 Task: Look for space in Venëv, Russia from 26th August, 2023 to 10th September, 2023 for 6 adults, 2 children in price range Rs.10000 to Rs.15000. Place can be entire place or shared room with 6 bedrooms having 6 beds and 6 bathrooms. Property type can be house, flat, guest house. Amenities needed are: wifi, TV, free parkinig on premises, gym, breakfast. Booking option can be shelf check-in. Required host language is English.
Action: Mouse moved to (402, 91)
Screenshot: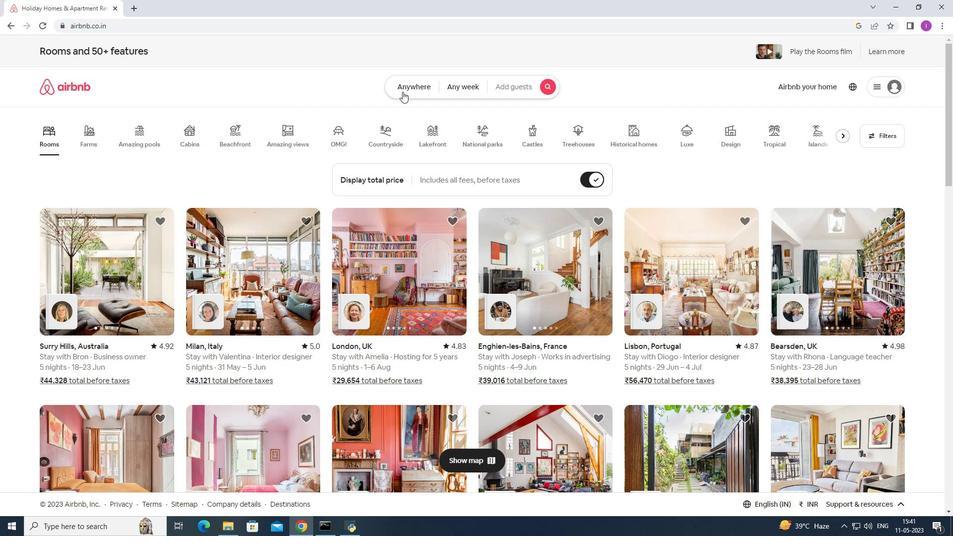 
Action: Mouse pressed left at (402, 91)
Screenshot: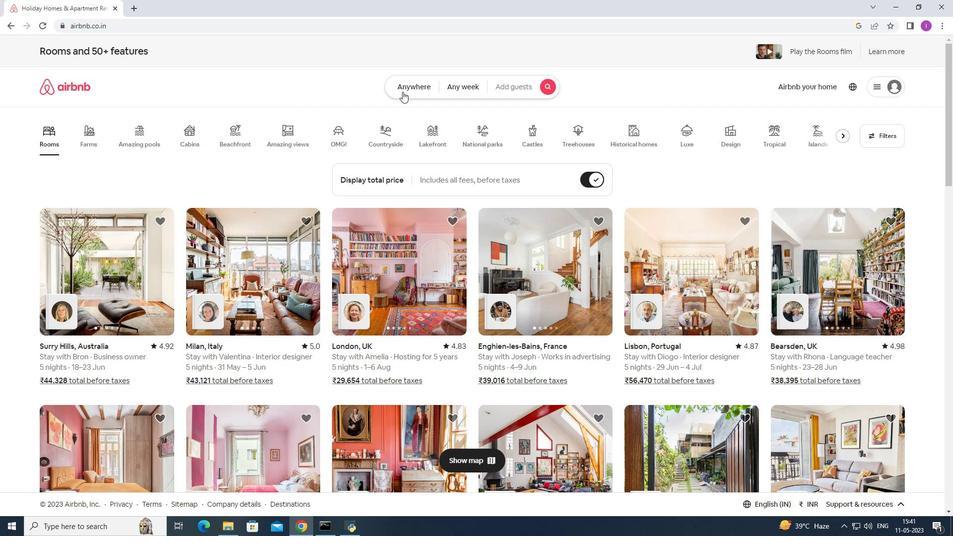 
Action: Mouse moved to (333, 130)
Screenshot: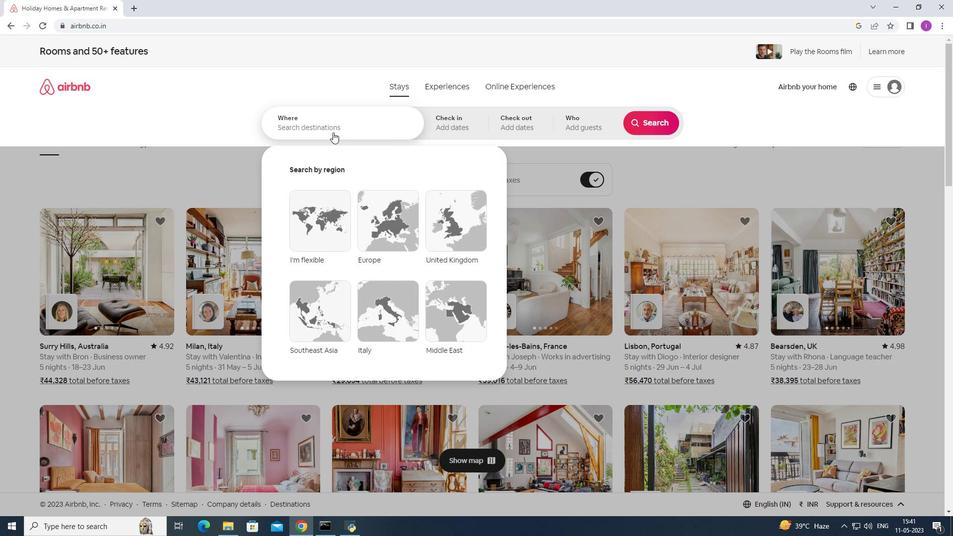 
Action: Mouse pressed left at (333, 130)
Screenshot: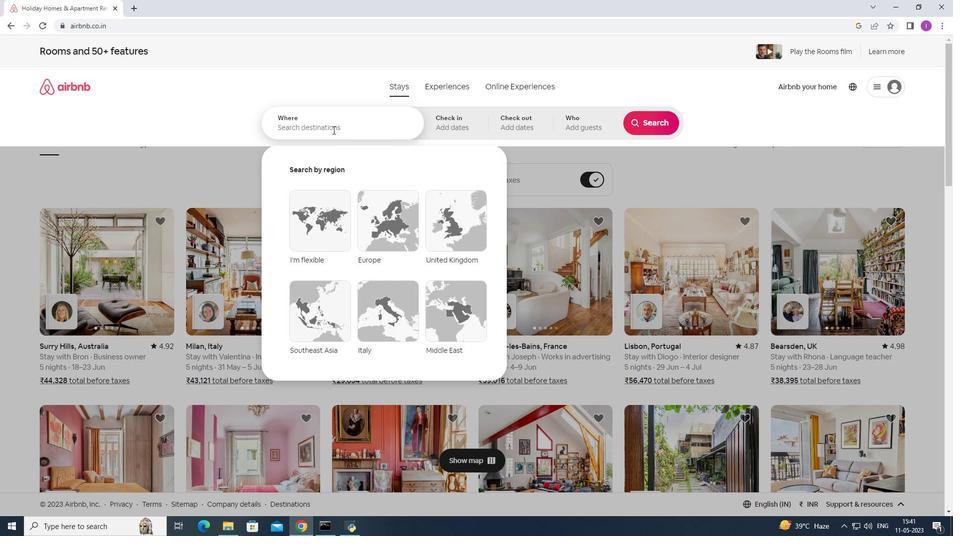 
Action: Mouse moved to (338, 126)
Screenshot: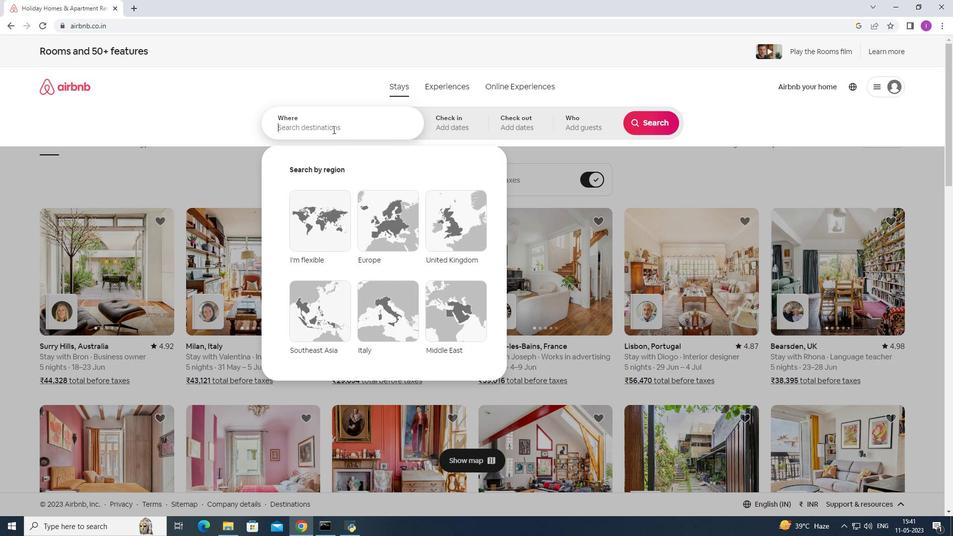 
Action: Key pressed <Key.shift><Key.shift><Key.shift>Venr<Key.backspace>ev,<Key.shift><Key.shift><Key.shift><Key.shift><Key.shift><Key.shift><Key.shift><Key.shift><Key.shift><Key.shift>Russia
Screenshot: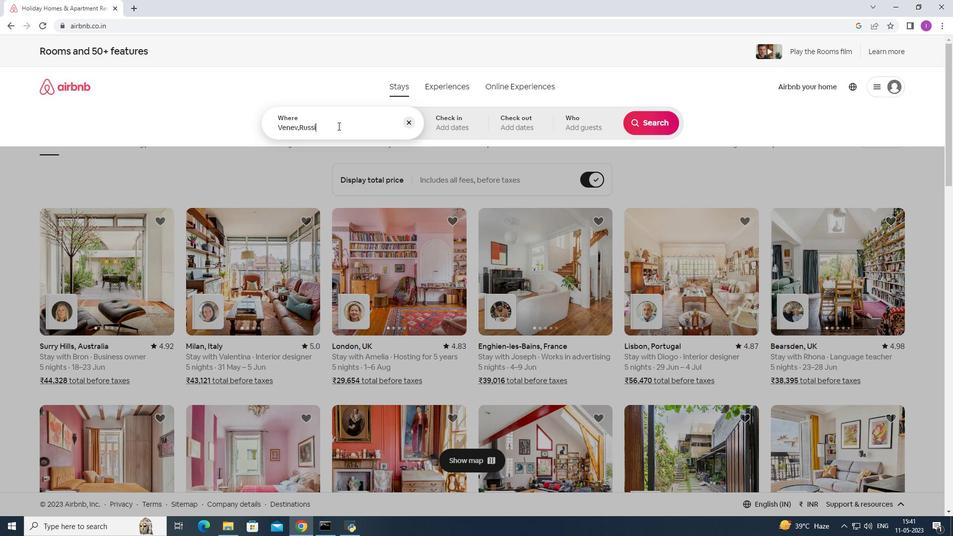 
Action: Mouse moved to (445, 119)
Screenshot: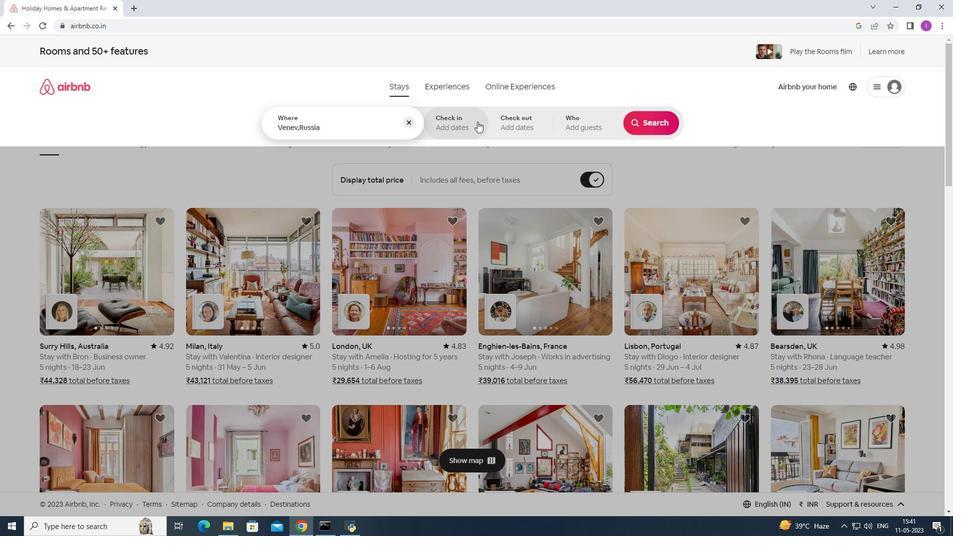 
Action: Mouse pressed left at (445, 119)
Screenshot: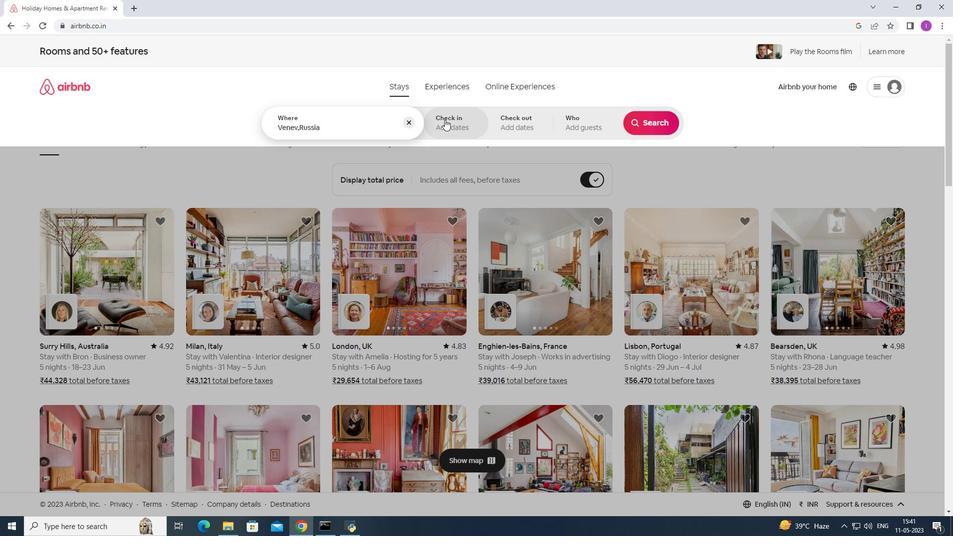 
Action: Mouse moved to (653, 208)
Screenshot: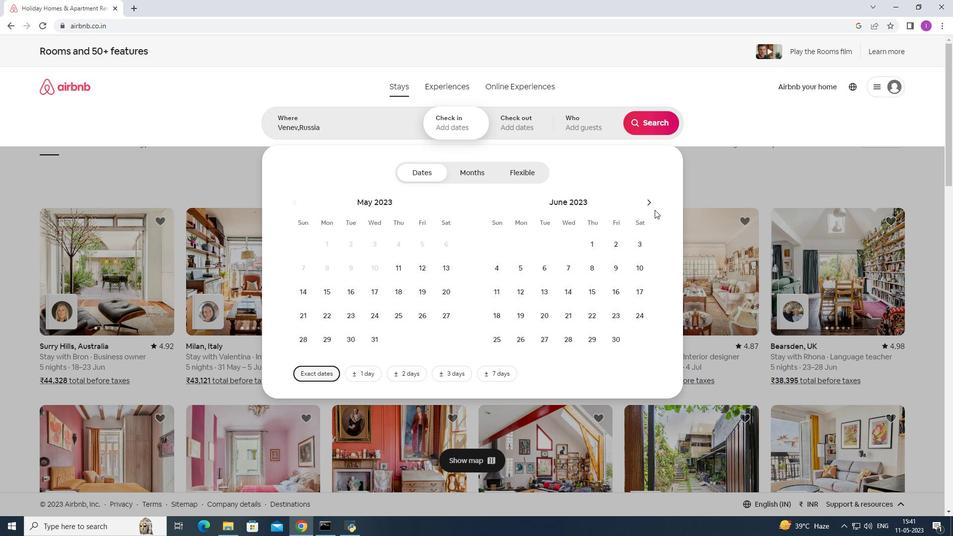 
Action: Mouse pressed left at (653, 208)
Screenshot: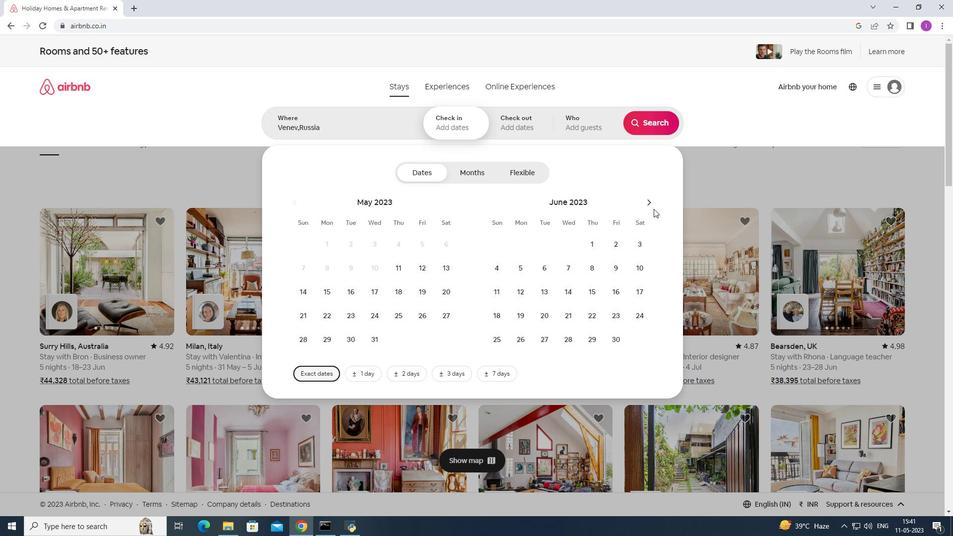 
Action: Mouse pressed left at (653, 208)
Screenshot: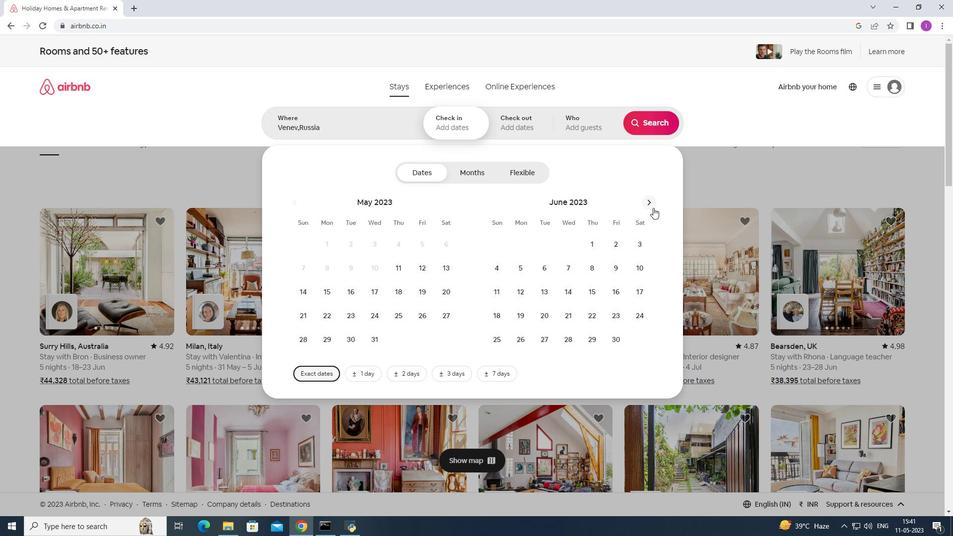 
Action: Mouse moved to (653, 207)
Screenshot: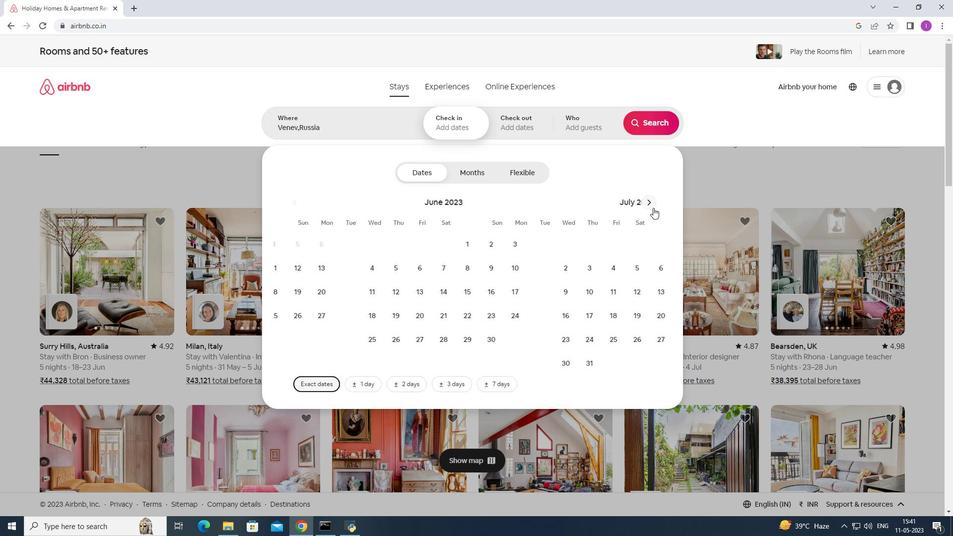 
Action: Mouse pressed left at (653, 207)
Screenshot: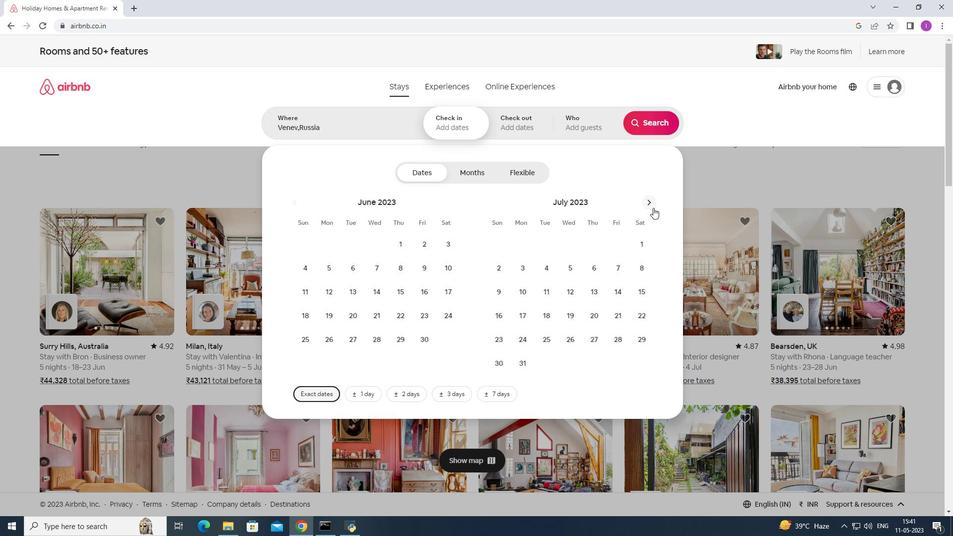 
Action: Mouse moved to (451, 317)
Screenshot: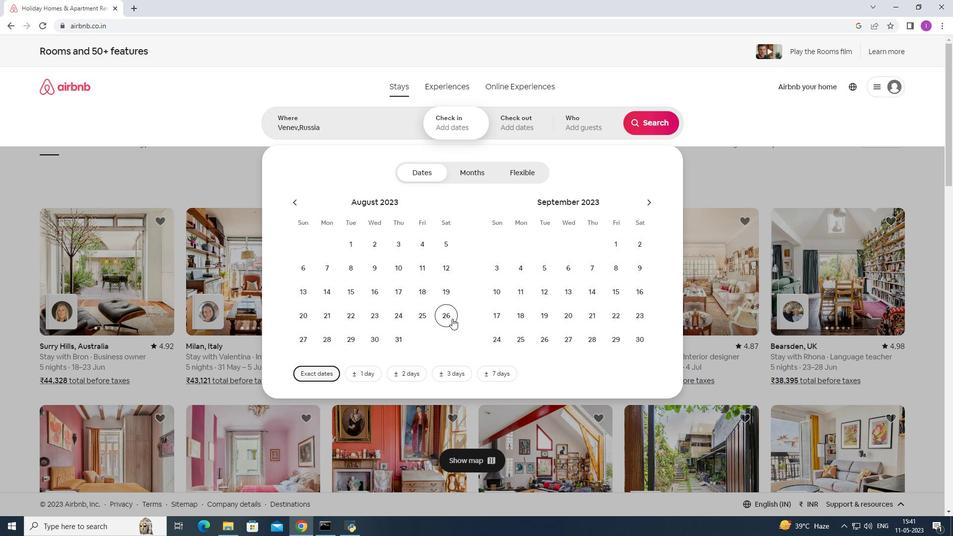 
Action: Mouse pressed left at (451, 317)
Screenshot: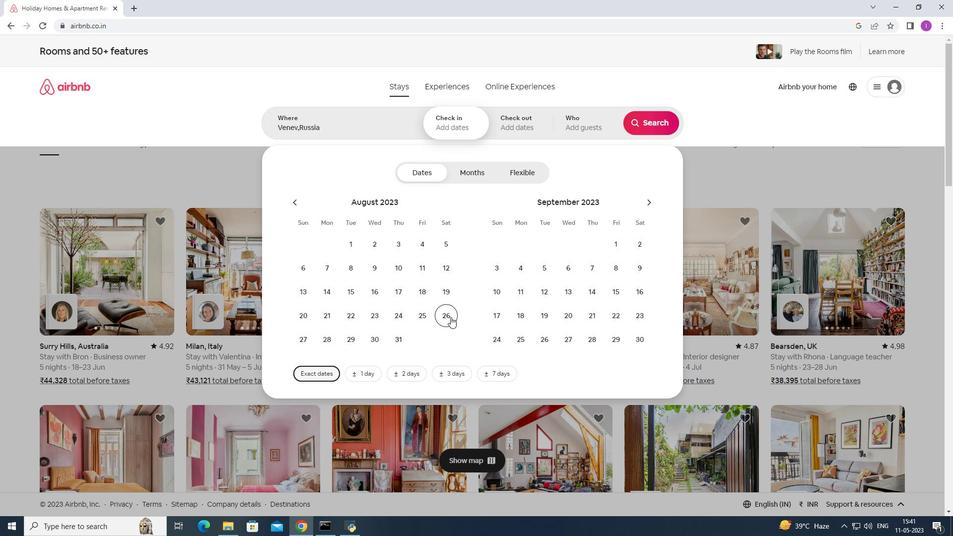 
Action: Mouse moved to (491, 292)
Screenshot: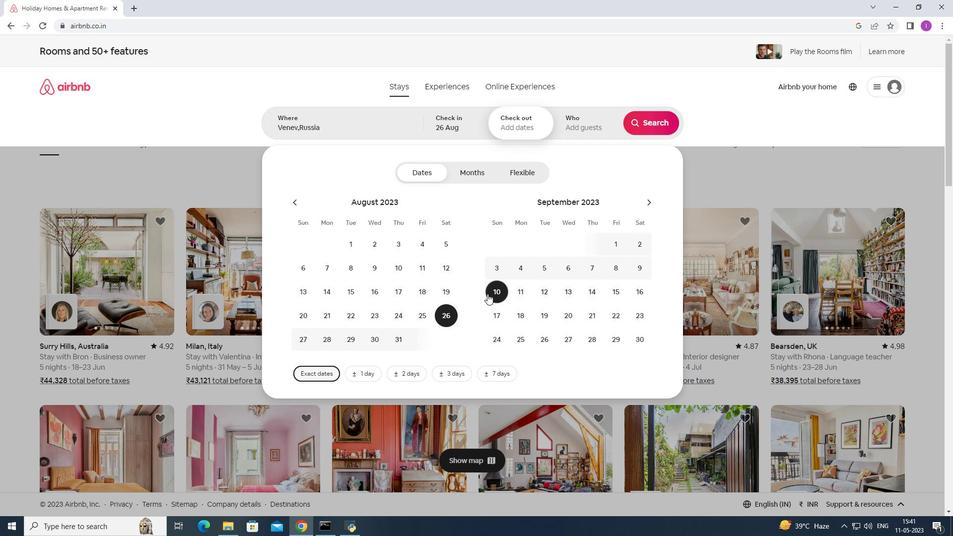 
Action: Mouse pressed left at (491, 292)
Screenshot: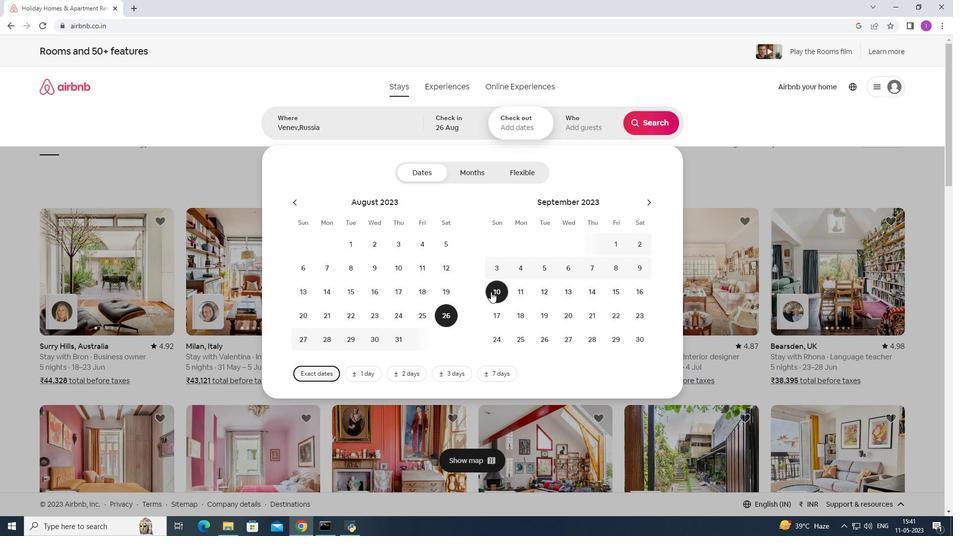 
Action: Mouse moved to (583, 126)
Screenshot: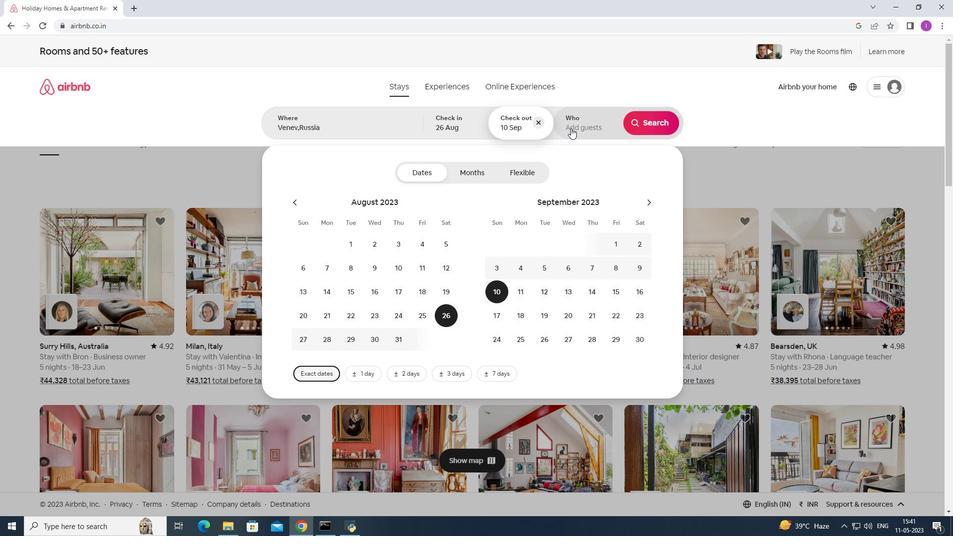 
Action: Mouse pressed left at (583, 126)
Screenshot: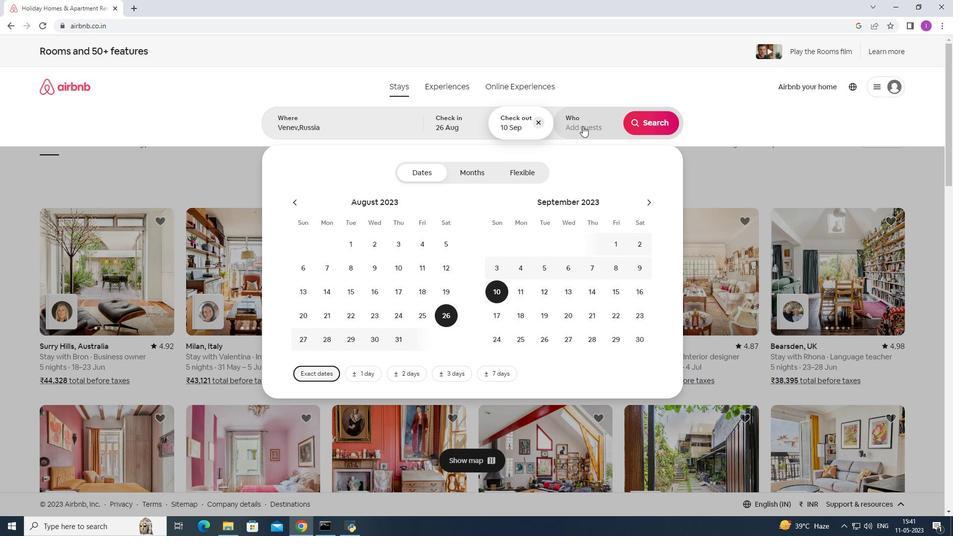 
Action: Mouse moved to (653, 176)
Screenshot: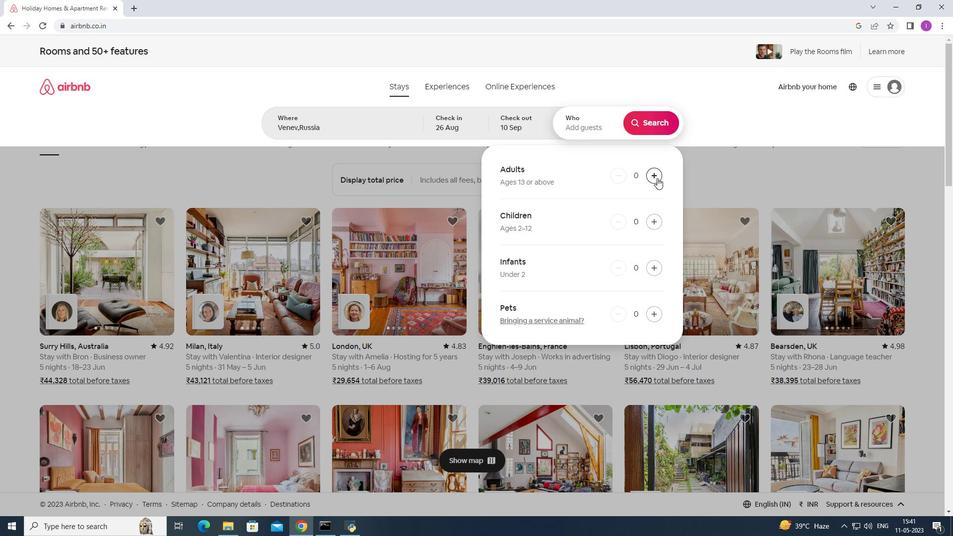 
Action: Mouse pressed left at (653, 176)
Screenshot: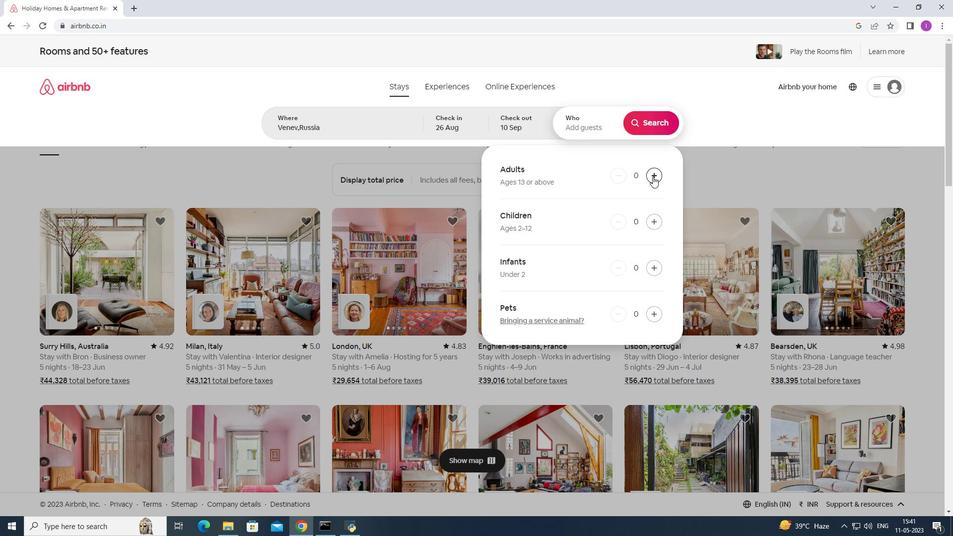 
Action: Mouse pressed left at (653, 176)
Screenshot: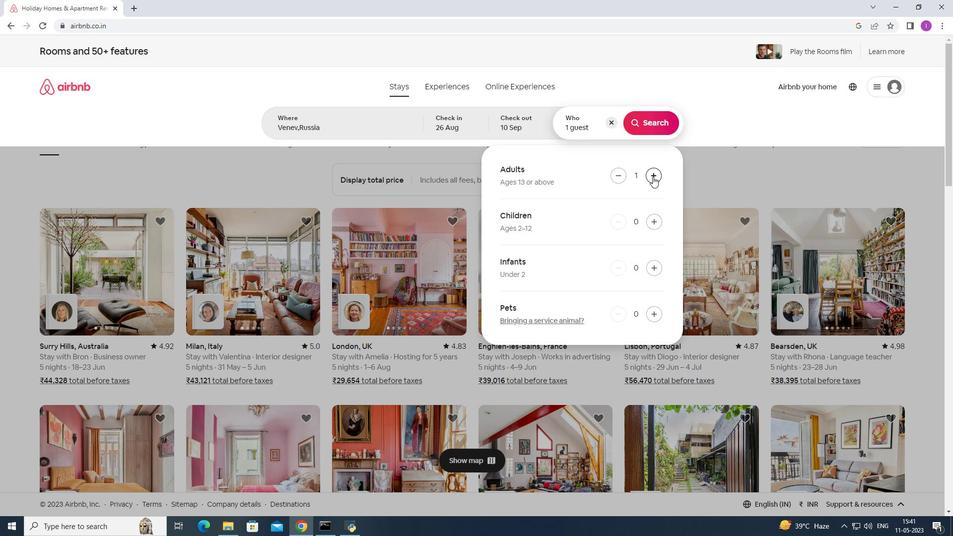 
Action: Mouse pressed left at (653, 176)
Screenshot: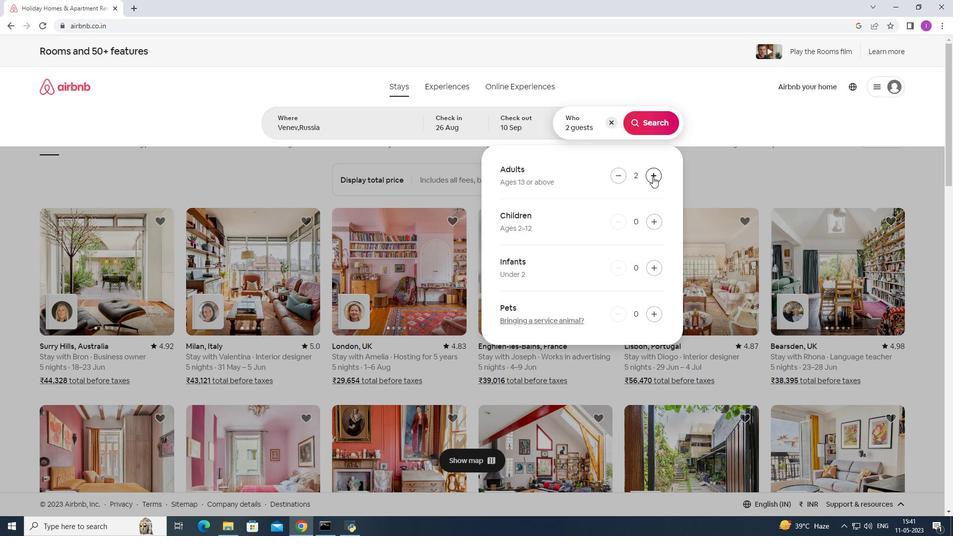 
Action: Mouse pressed left at (653, 176)
Screenshot: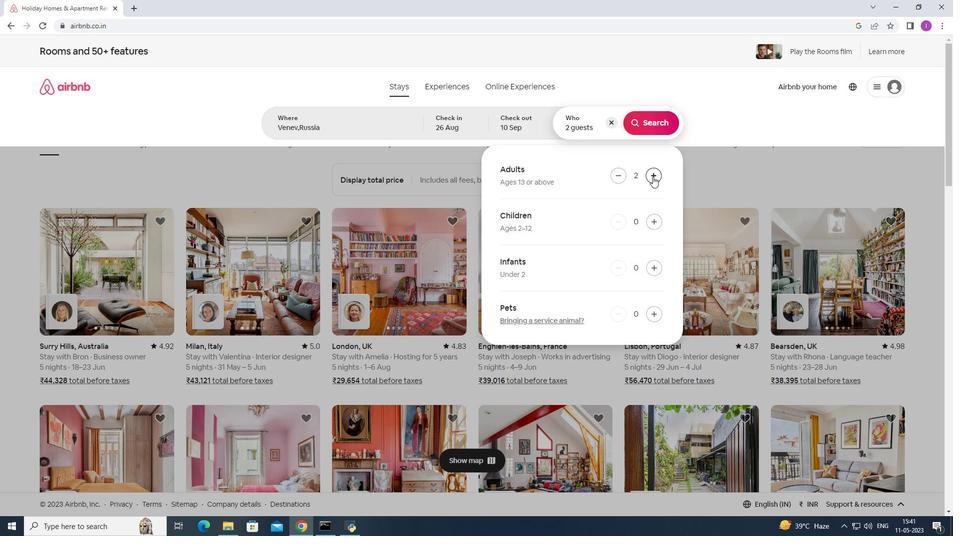 
Action: Mouse pressed left at (653, 176)
Screenshot: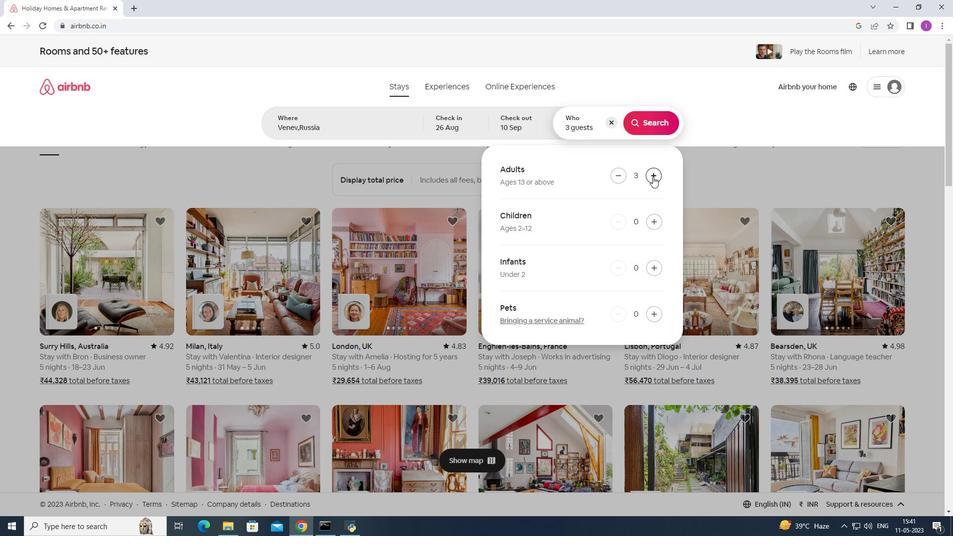
Action: Mouse pressed left at (653, 176)
Screenshot: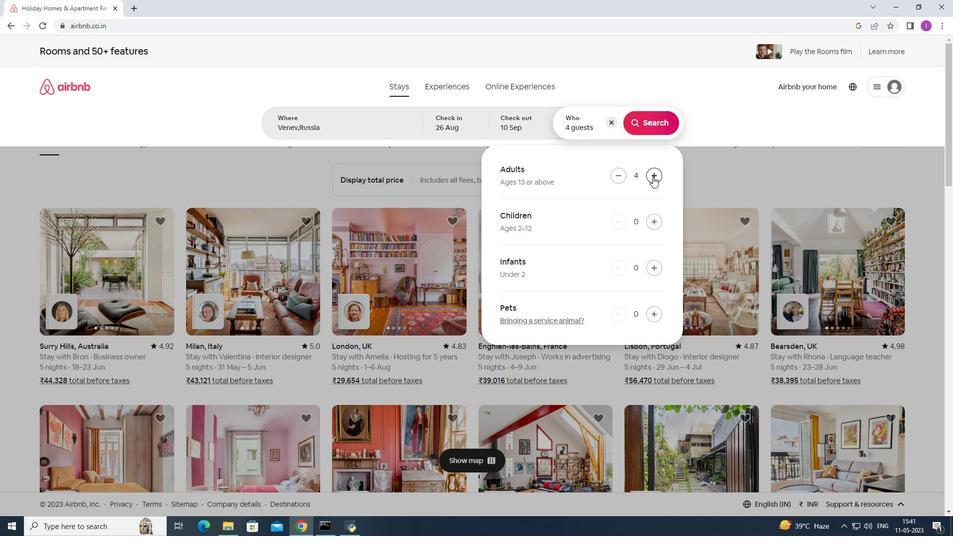 
Action: Mouse moved to (655, 224)
Screenshot: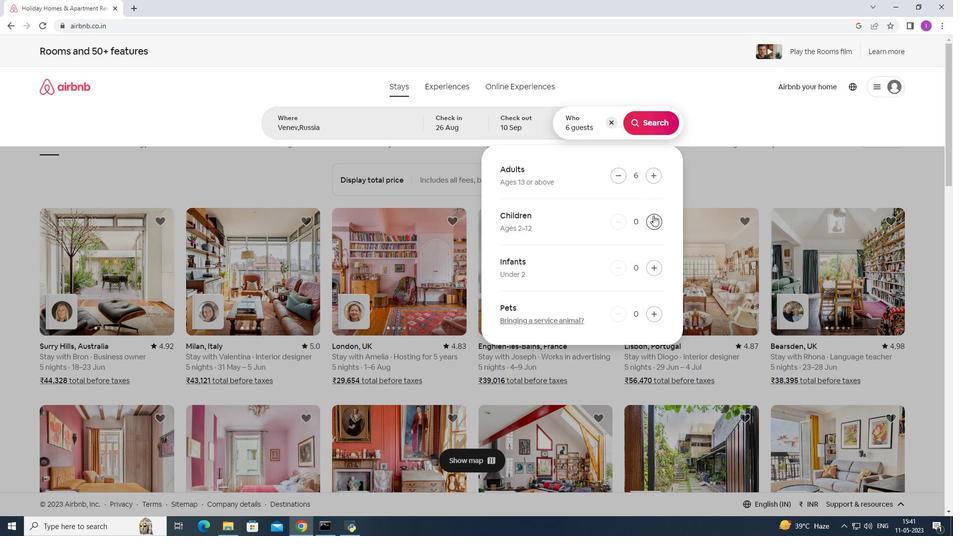 
Action: Mouse pressed left at (655, 224)
Screenshot: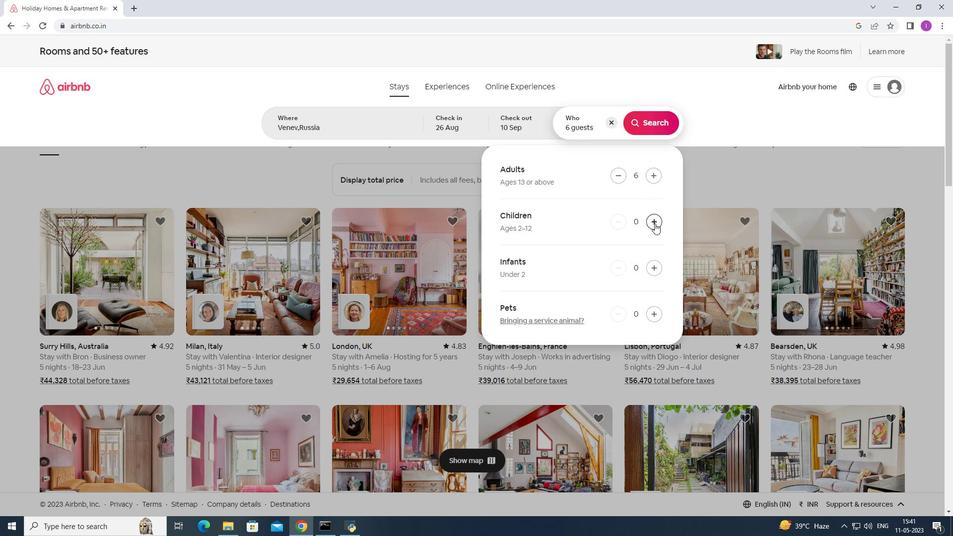 
Action: Mouse pressed left at (655, 224)
Screenshot: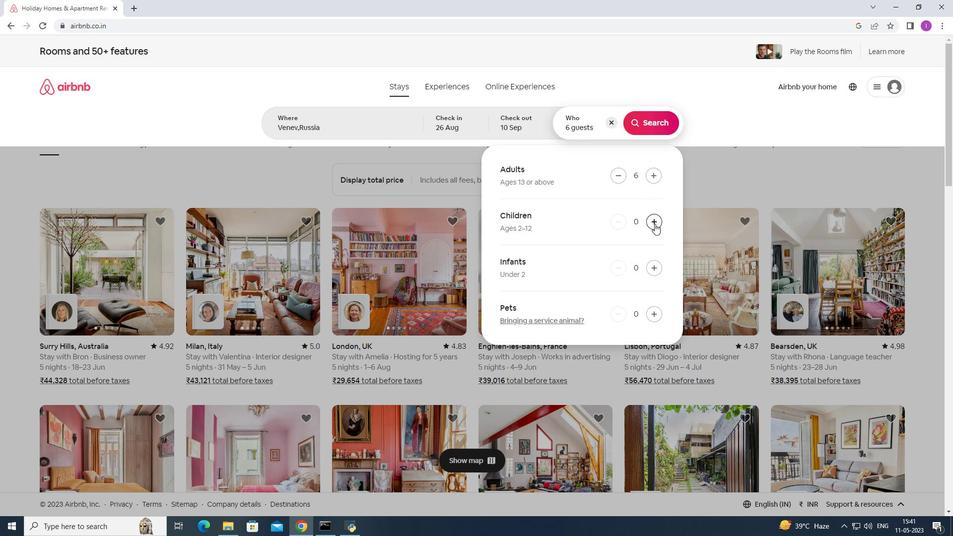 
Action: Mouse moved to (657, 120)
Screenshot: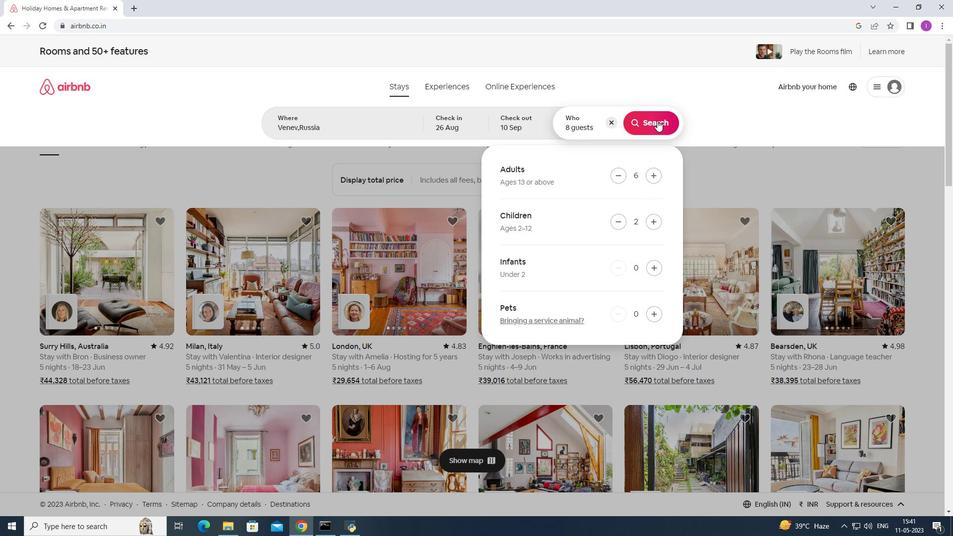 
Action: Mouse pressed left at (657, 120)
Screenshot: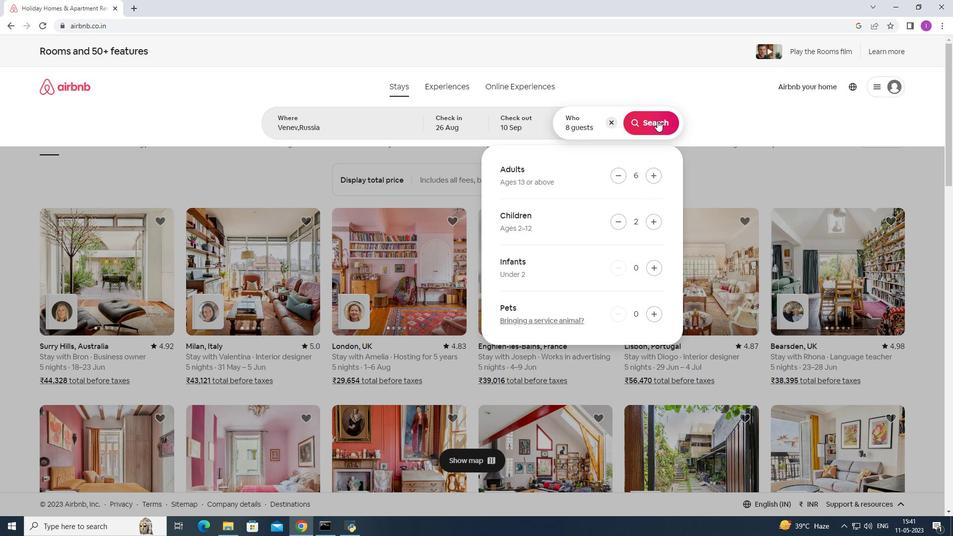 
Action: Mouse moved to (922, 95)
Screenshot: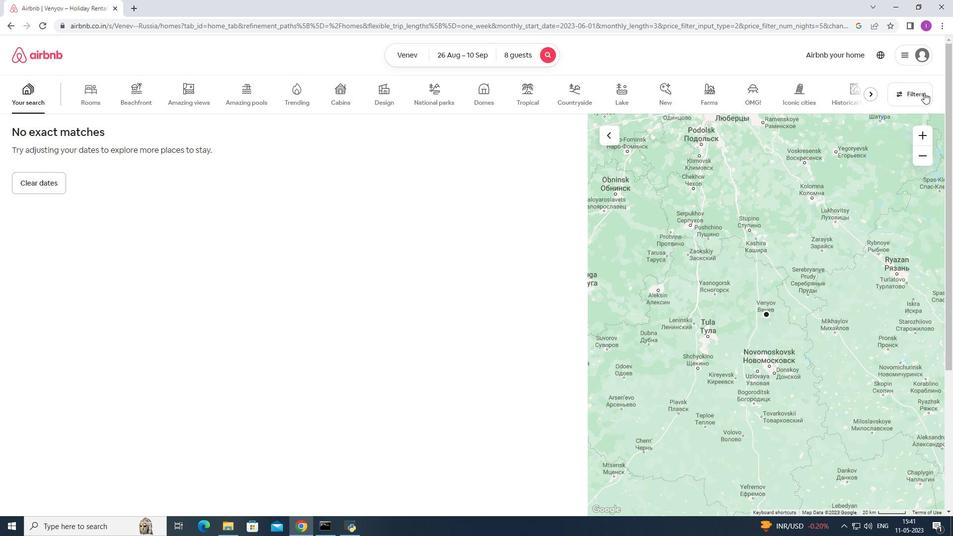 
Action: Mouse pressed left at (922, 95)
Screenshot: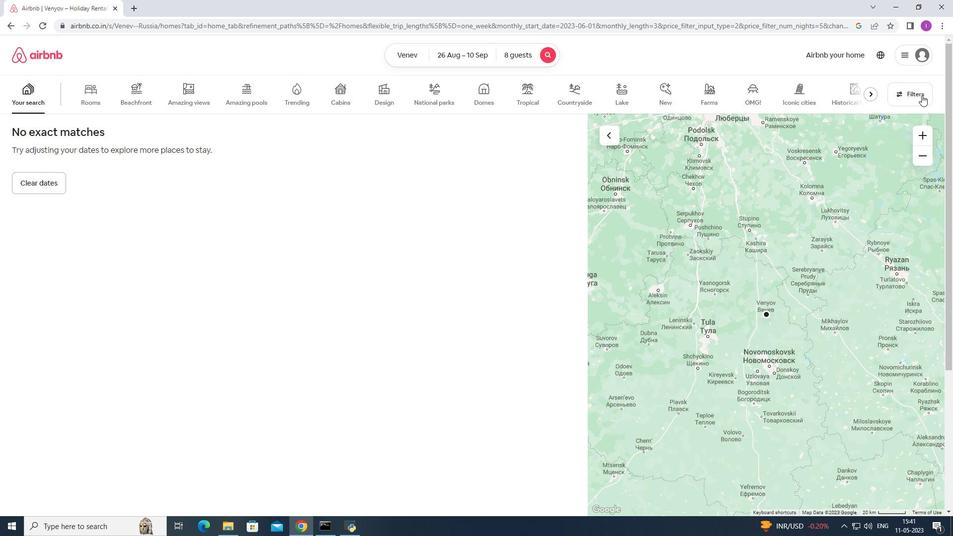 
Action: Mouse moved to (551, 342)
Screenshot: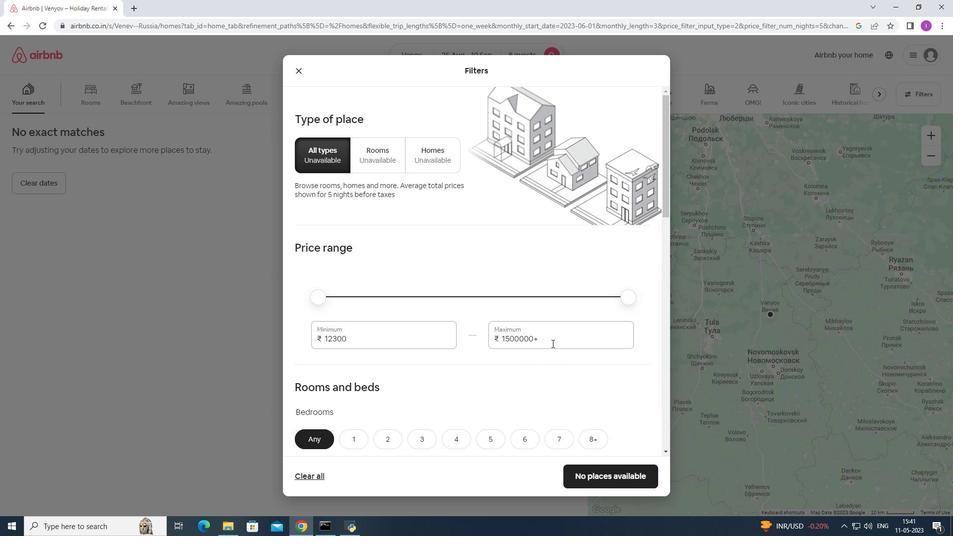 
Action: Mouse pressed left at (551, 342)
Screenshot: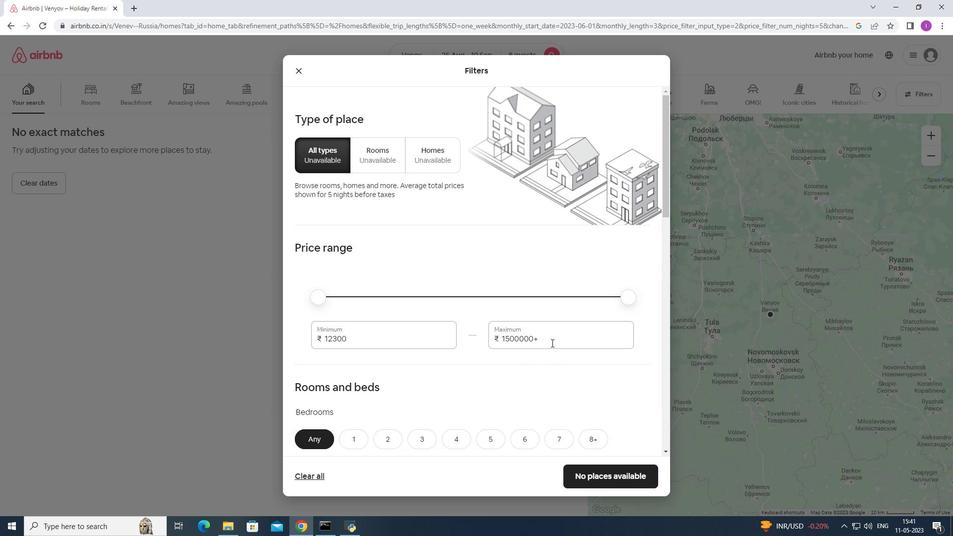 
Action: Mouse moved to (496, 343)
Screenshot: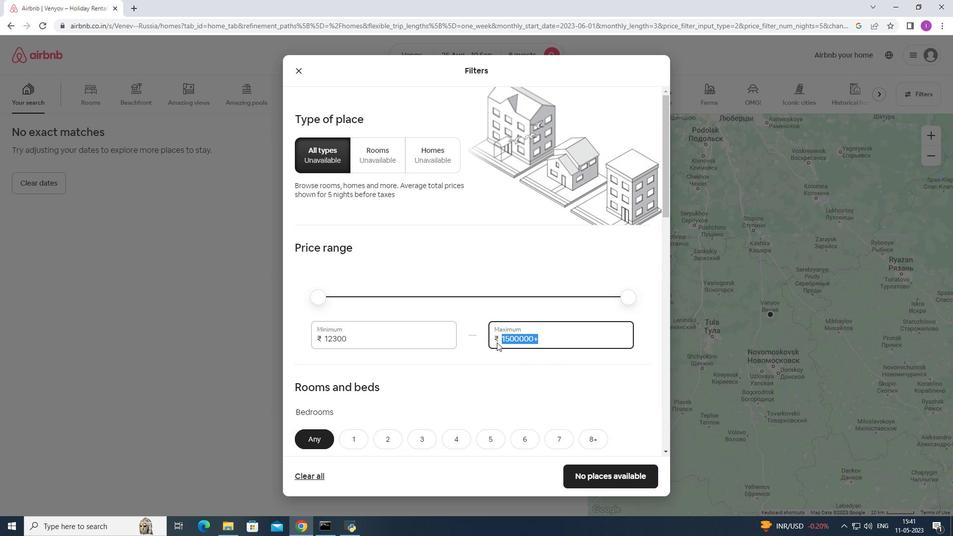 
Action: Key pressed 15000
Screenshot: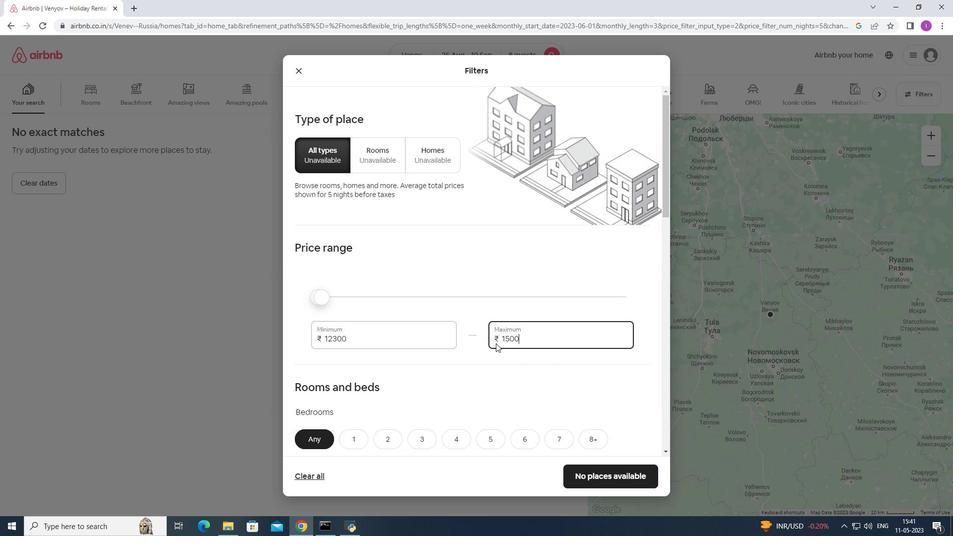 
Action: Mouse moved to (353, 339)
Screenshot: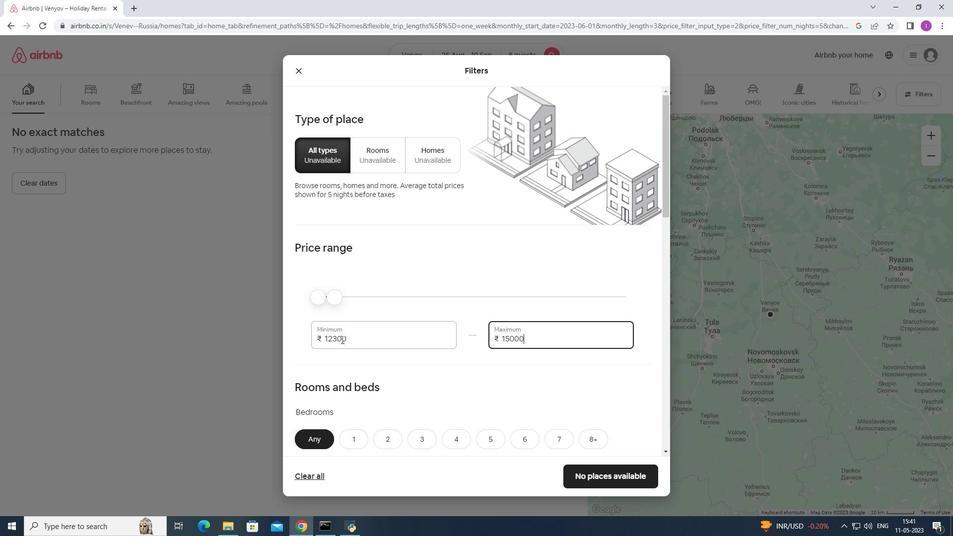 
Action: Mouse pressed left at (353, 339)
Screenshot: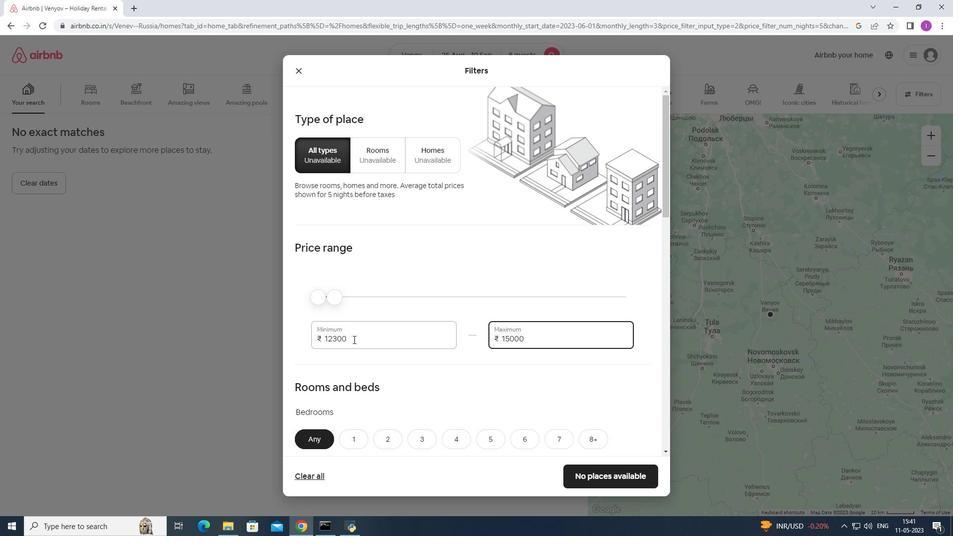 
Action: Mouse moved to (397, 336)
Screenshot: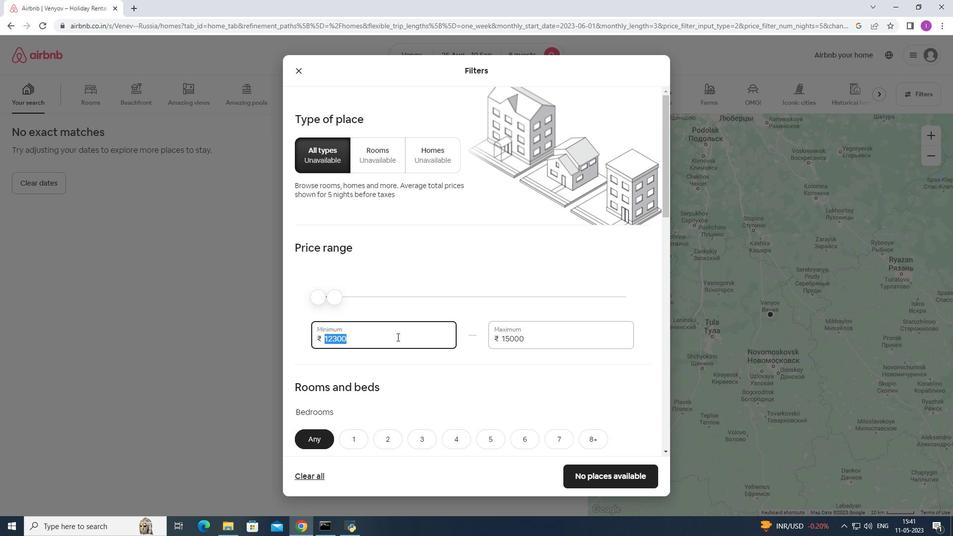 
Action: Key pressed 1
Screenshot: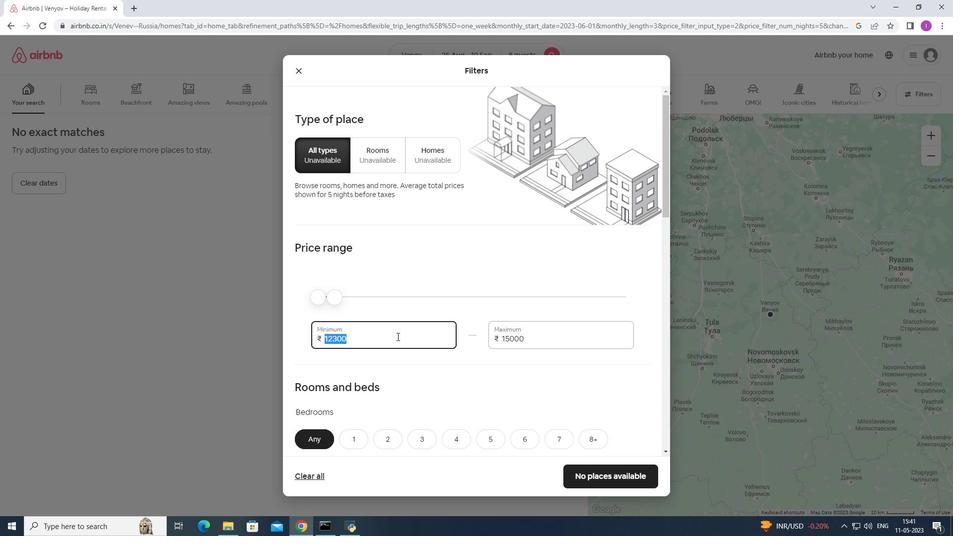 
Action: Mouse moved to (399, 333)
Screenshot: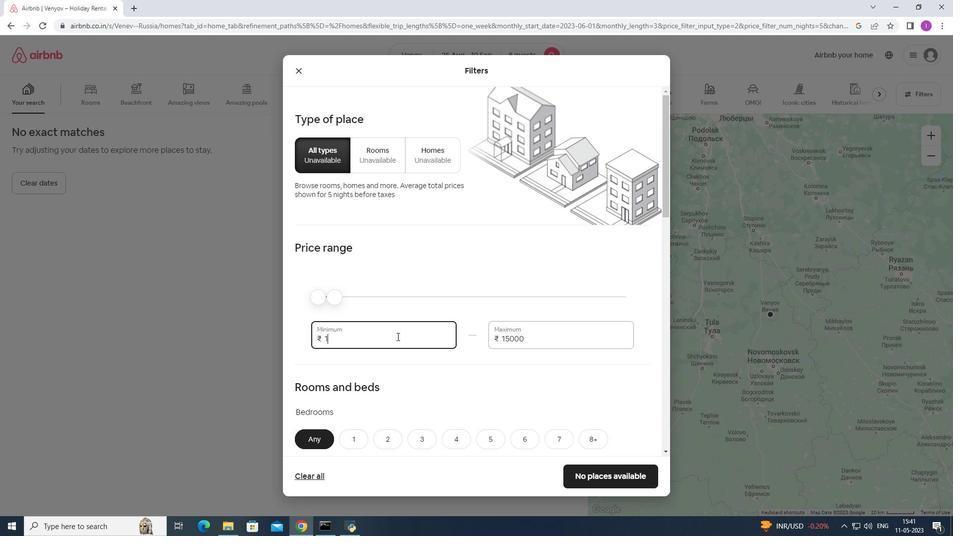 
Action: Key pressed 0000
Screenshot: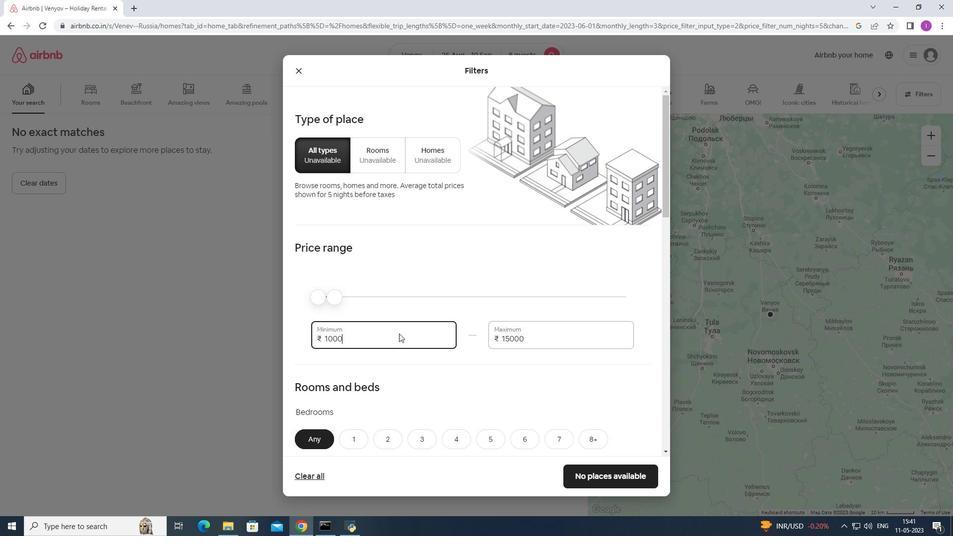 
Action: Mouse moved to (457, 366)
Screenshot: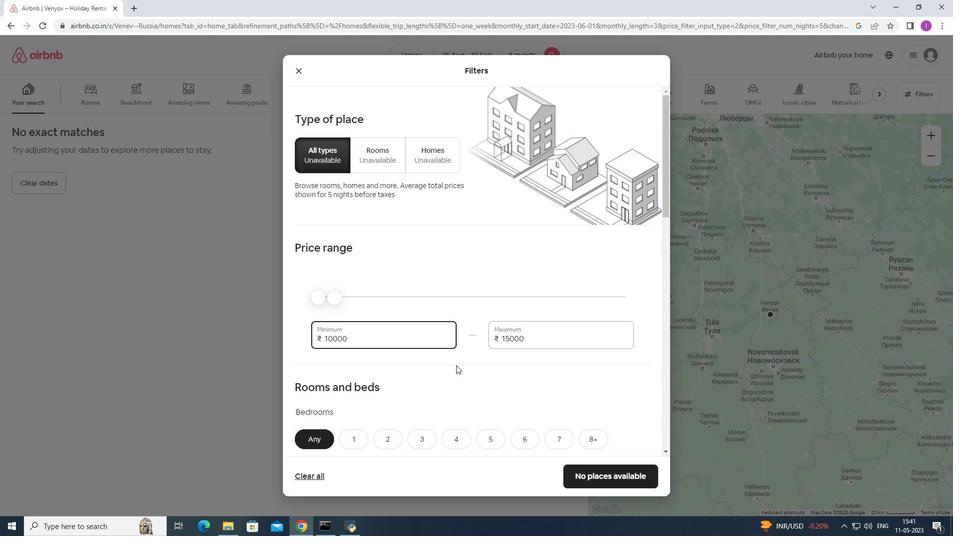 
Action: Mouse scrolled (457, 366) with delta (0, 0)
Screenshot: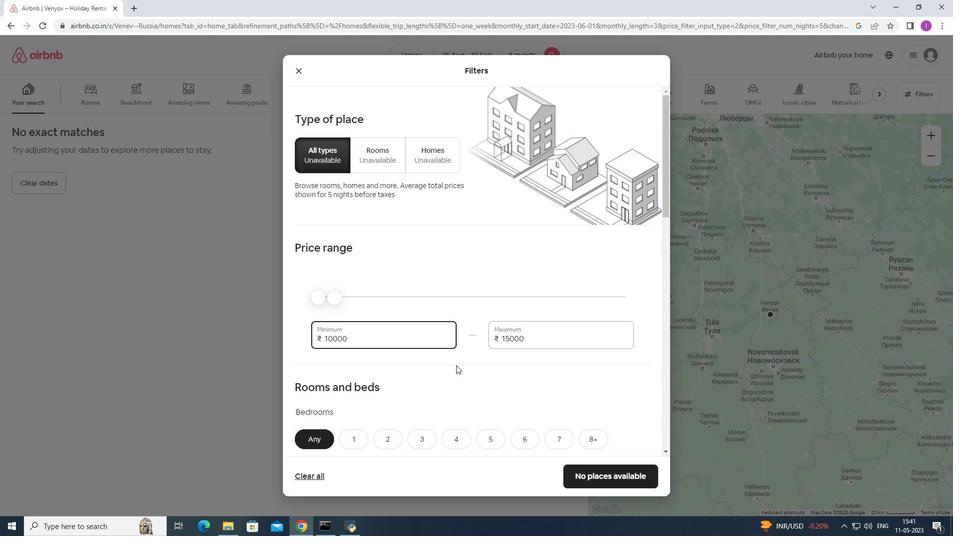 
Action: Mouse moved to (457, 366)
Screenshot: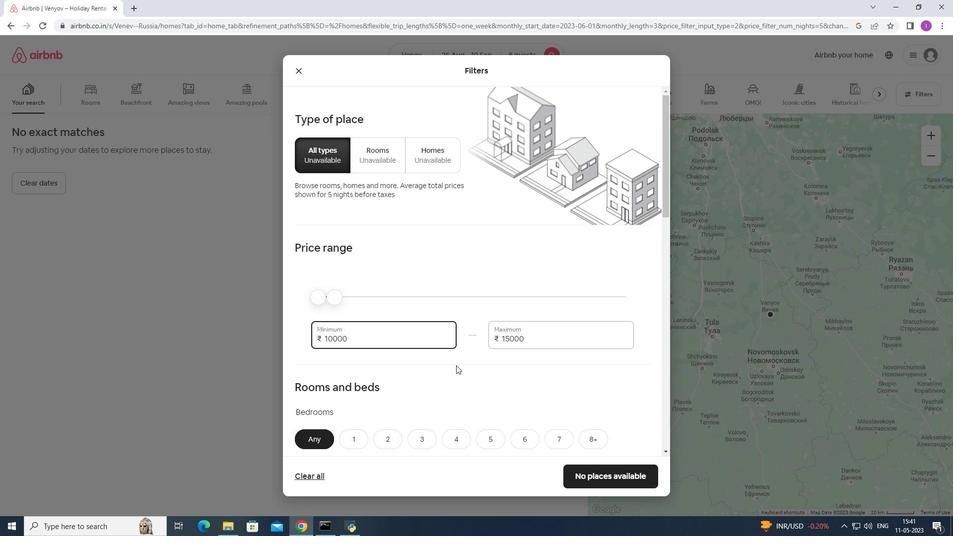 
Action: Mouse scrolled (457, 366) with delta (0, 0)
Screenshot: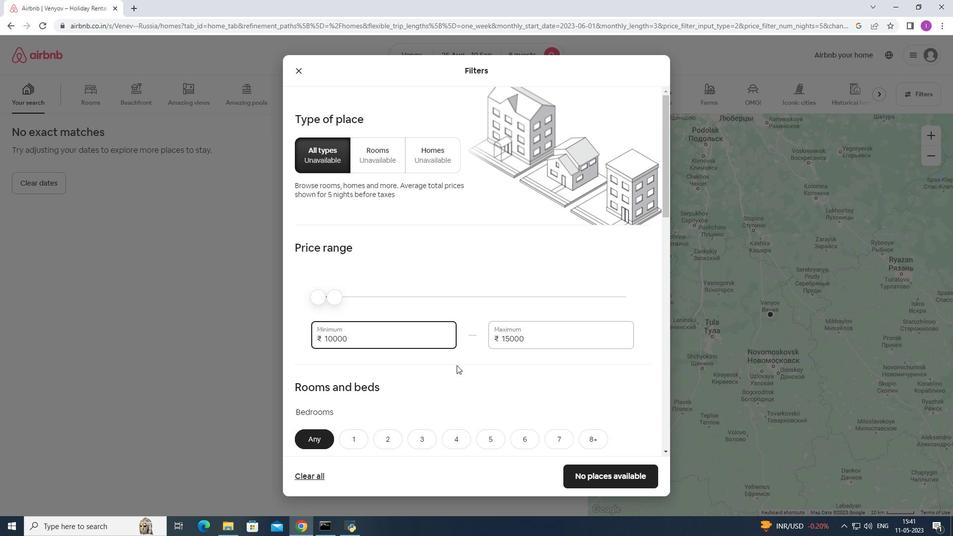 
Action: Mouse moved to (474, 345)
Screenshot: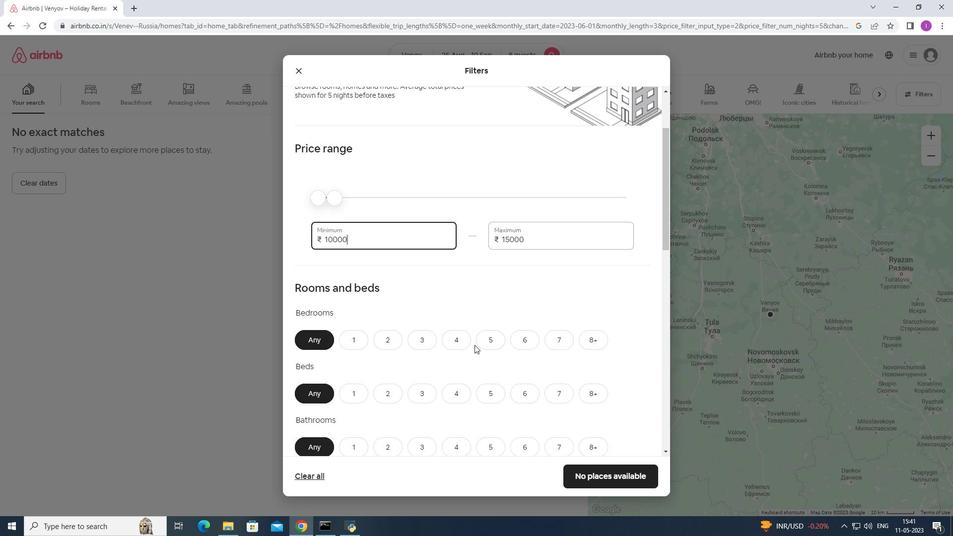 
Action: Mouse scrolled (474, 345) with delta (0, 0)
Screenshot: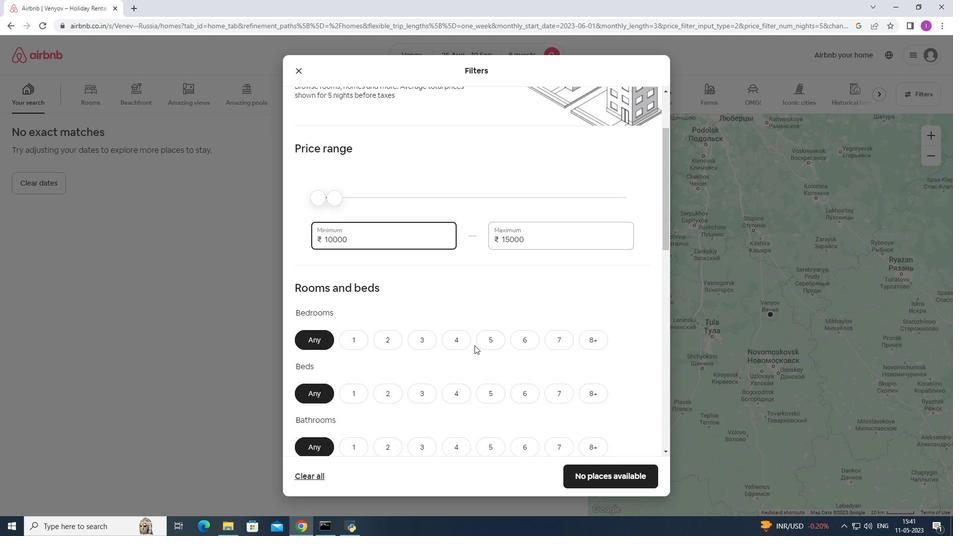 
Action: Mouse scrolled (474, 345) with delta (0, 0)
Screenshot: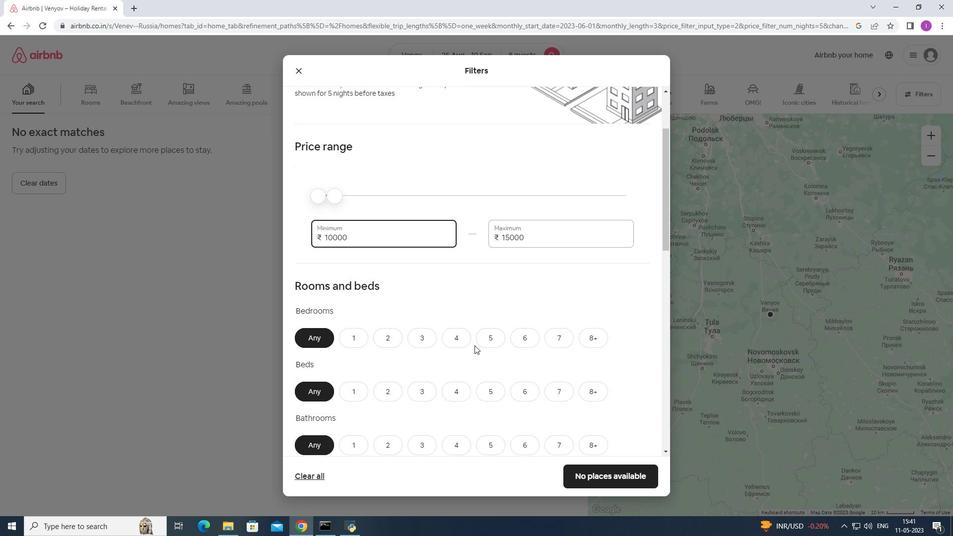 
Action: Mouse moved to (523, 245)
Screenshot: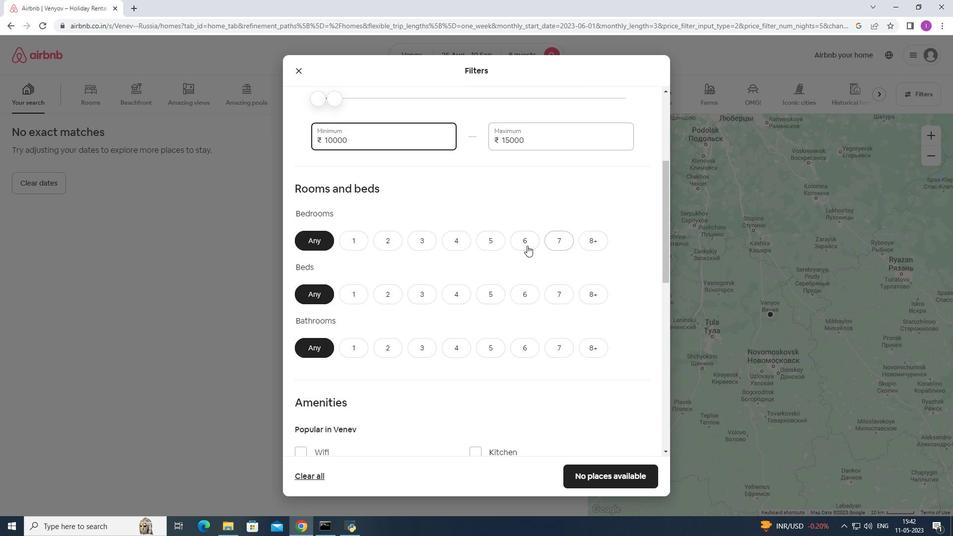
Action: Mouse pressed left at (523, 245)
Screenshot: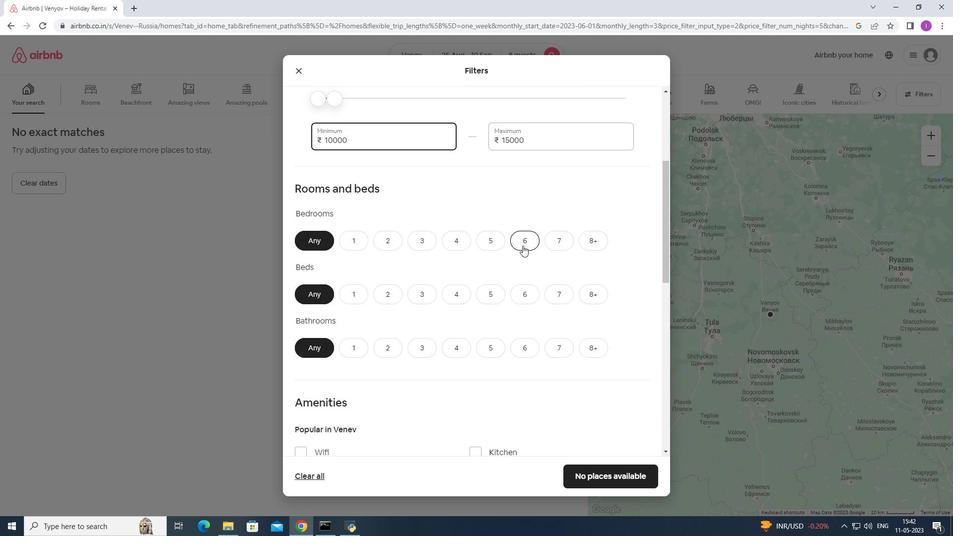 
Action: Mouse moved to (517, 294)
Screenshot: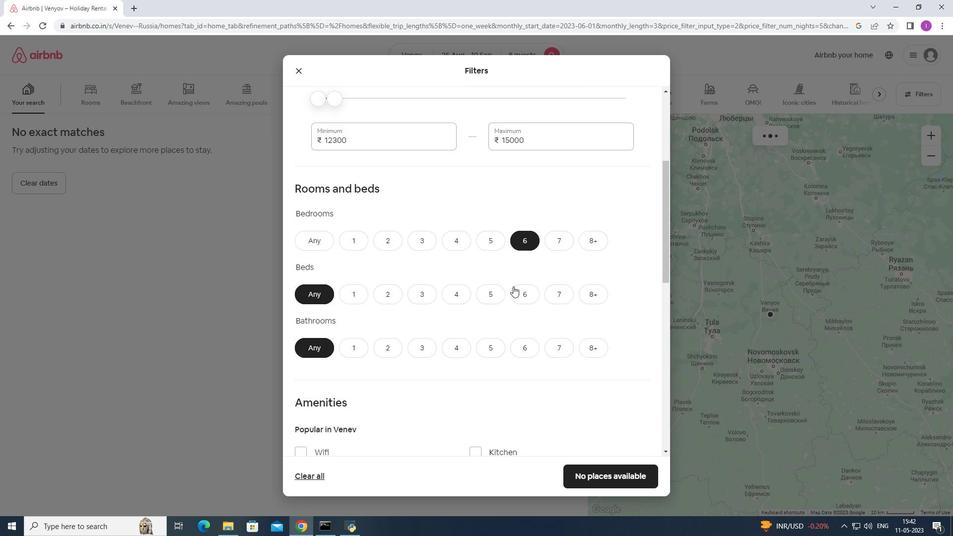 
Action: Mouse pressed left at (517, 294)
Screenshot: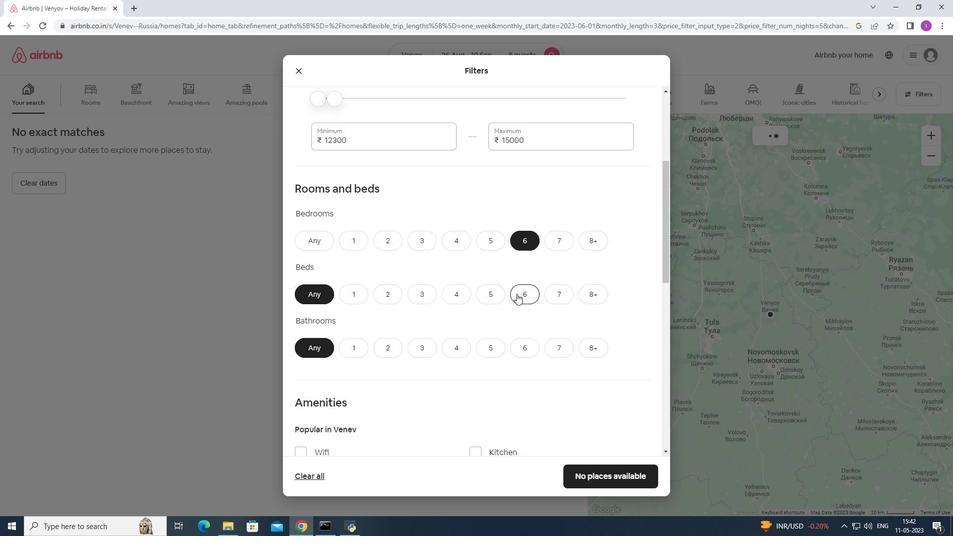 
Action: Mouse moved to (522, 348)
Screenshot: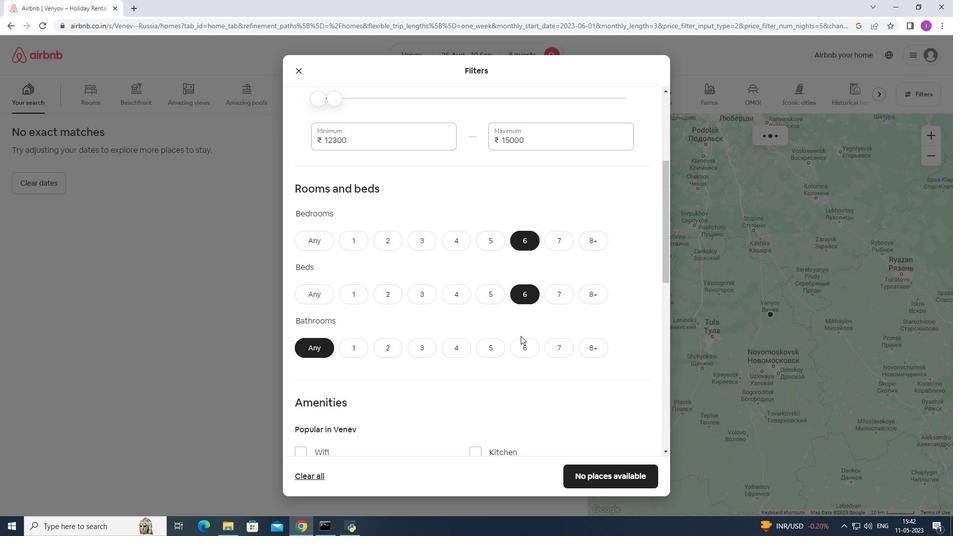 
Action: Mouse pressed left at (522, 348)
Screenshot: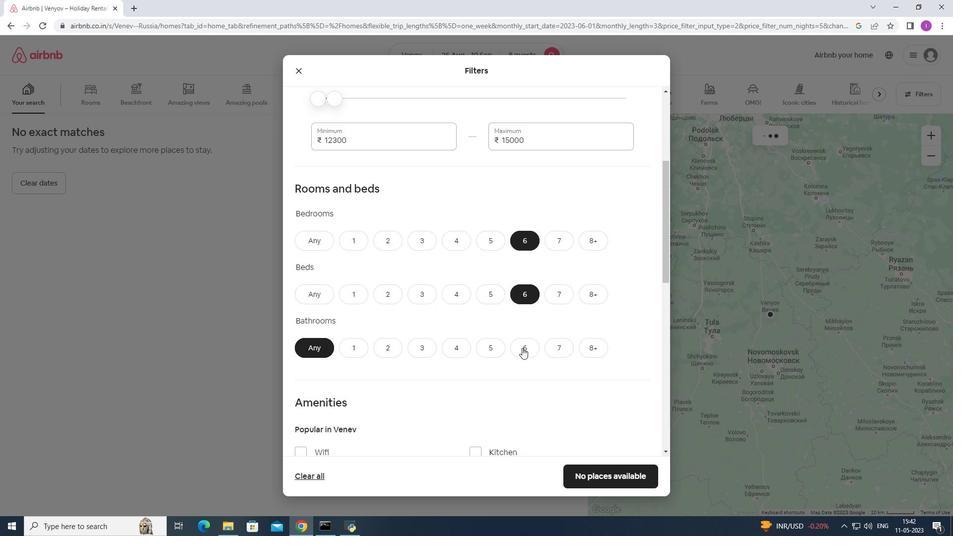 
Action: Mouse moved to (470, 341)
Screenshot: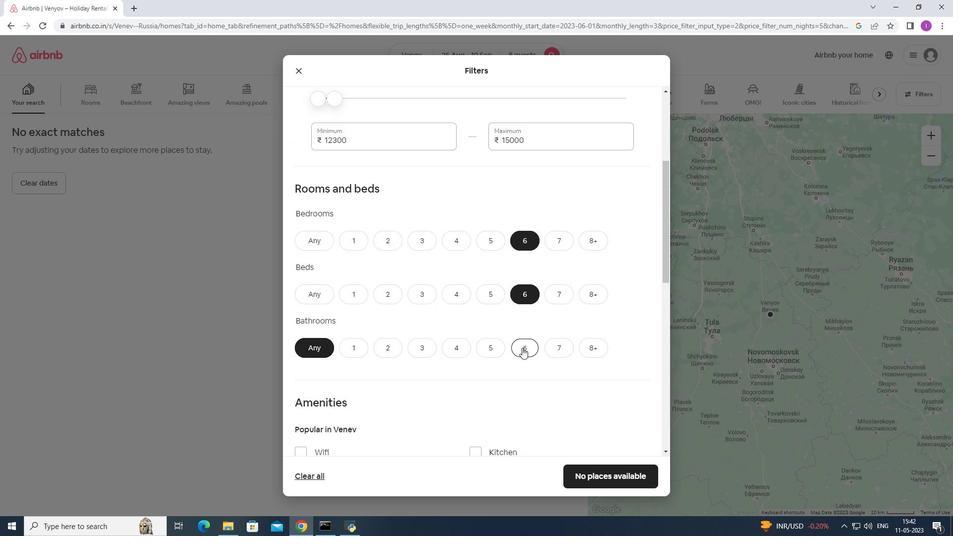 
Action: Mouse scrolled (470, 341) with delta (0, 0)
Screenshot: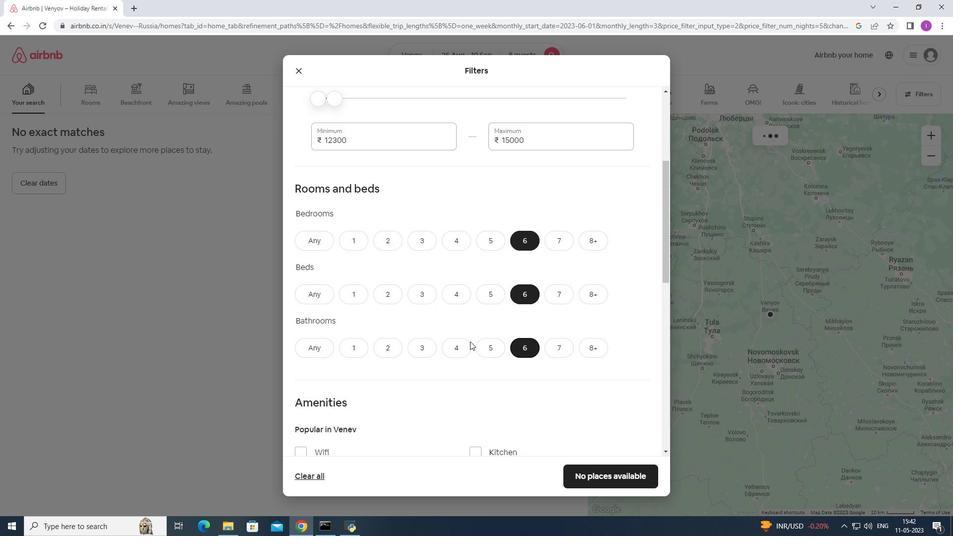 
Action: Mouse scrolled (470, 341) with delta (0, 0)
Screenshot: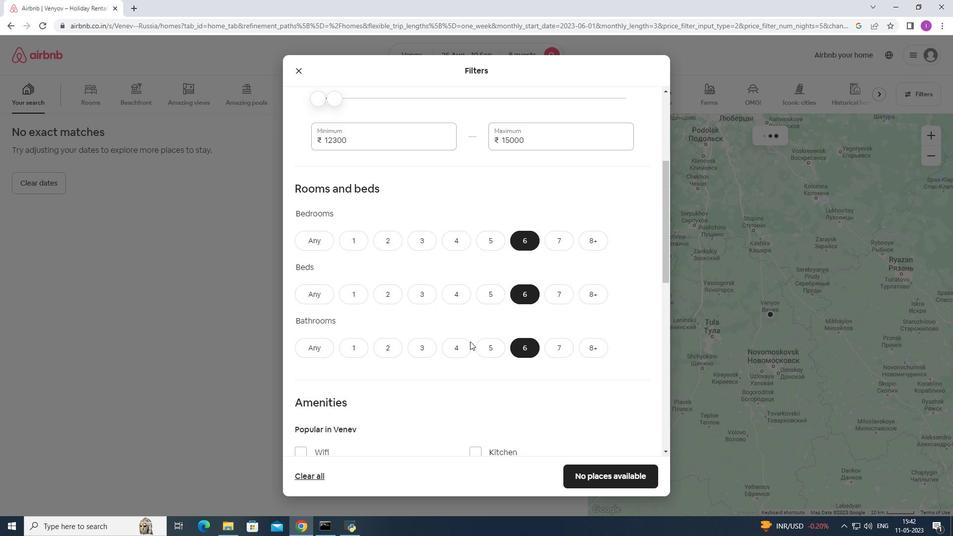 
Action: Mouse scrolled (470, 341) with delta (0, 0)
Screenshot: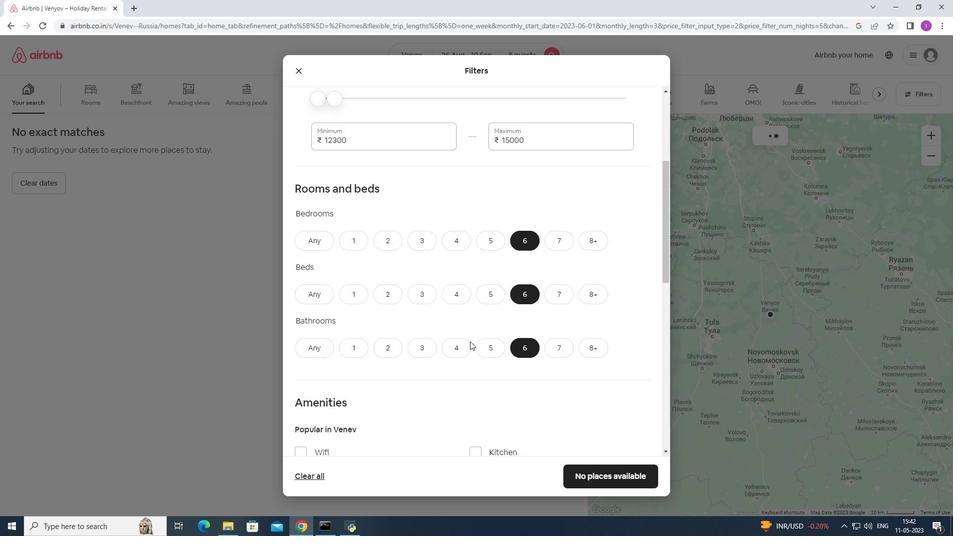 
Action: Mouse scrolled (470, 341) with delta (0, 0)
Screenshot: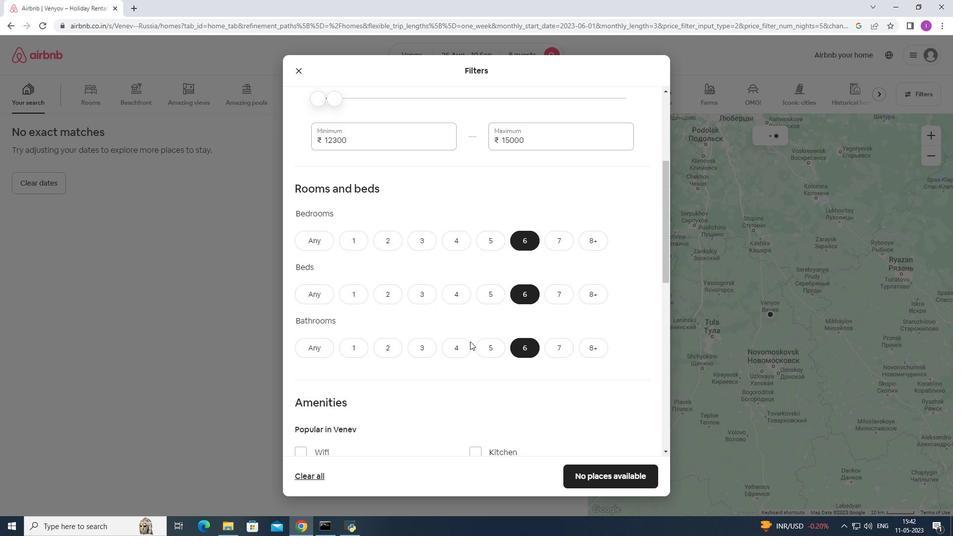 
Action: Mouse moved to (299, 252)
Screenshot: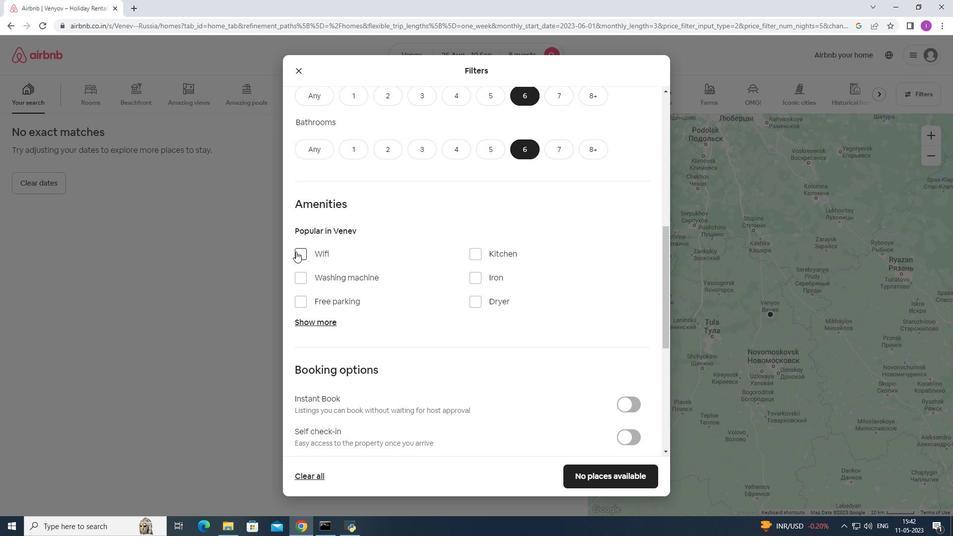 
Action: Mouse pressed left at (299, 252)
Screenshot: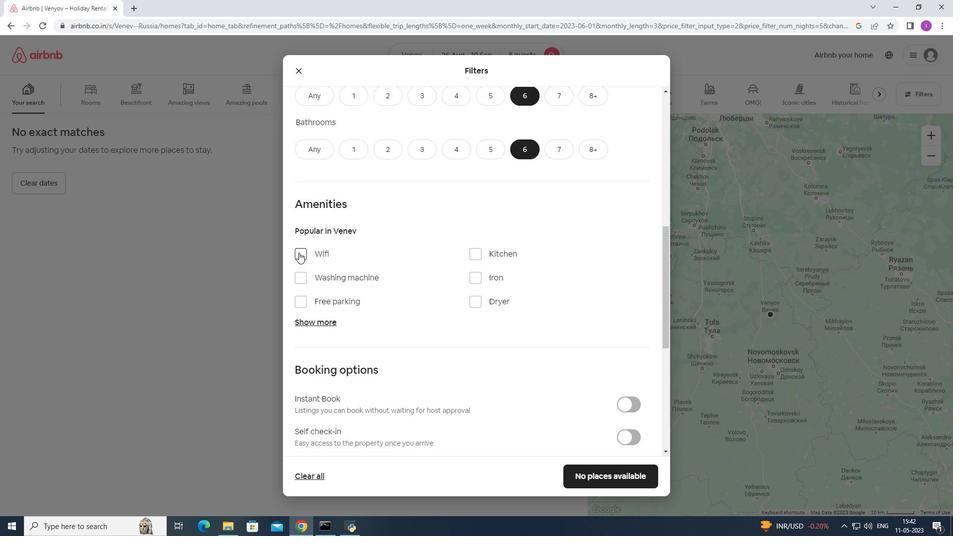 
Action: Mouse moved to (298, 301)
Screenshot: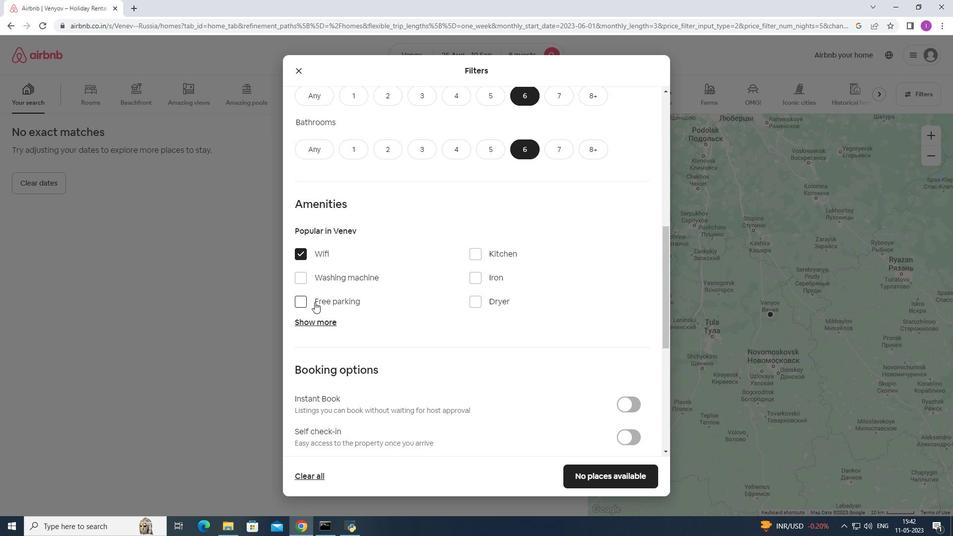 
Action: Mouse pressed left at (298, 301)
Screenshot: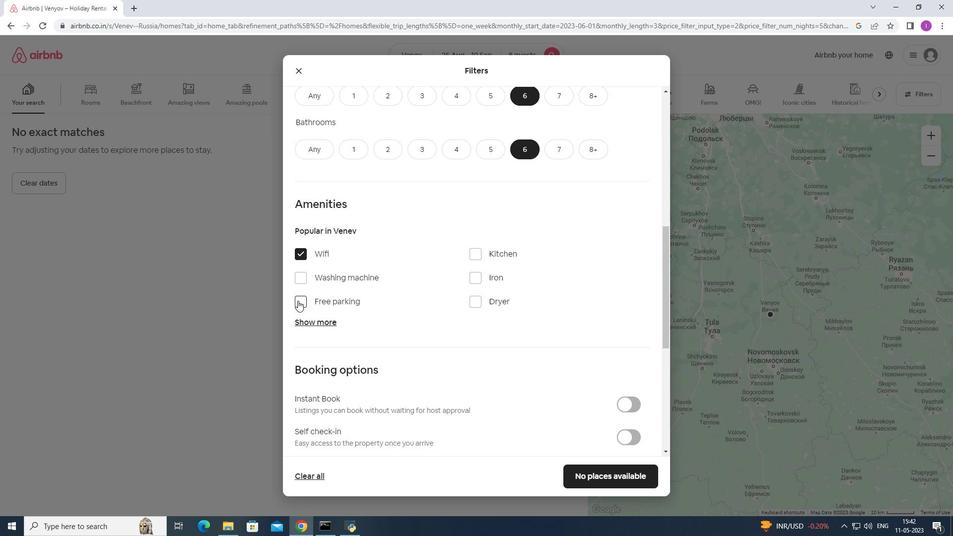 
Action: Mouse moved to (331, 321)
Screenshot: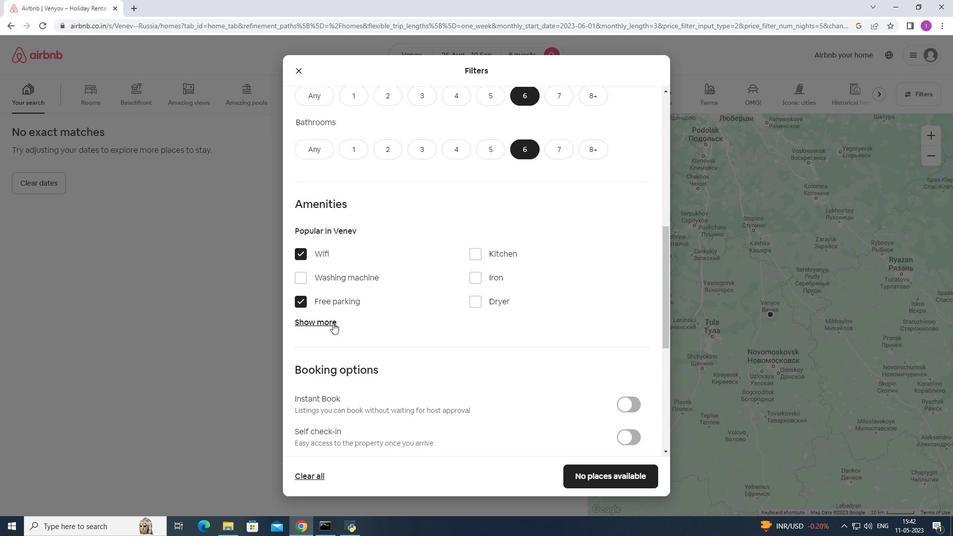
Action: Mouse pressed left at (331, 321)
Screenshot: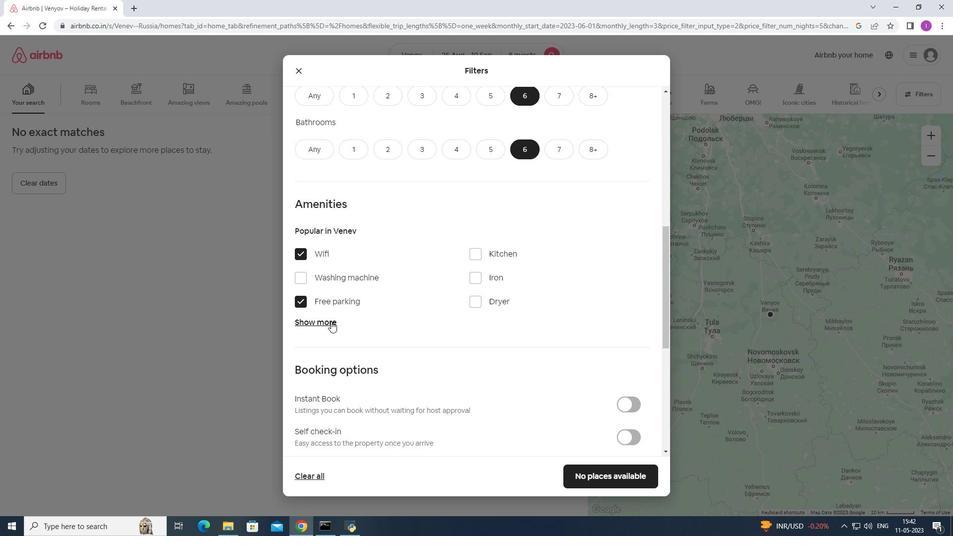 
Action: Mouse moved to (378, 331)
Screenshot: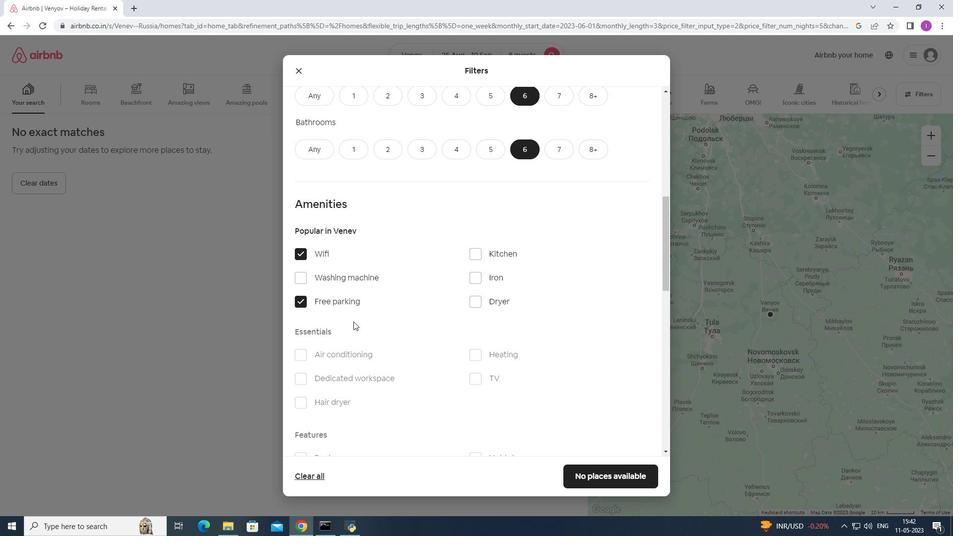 
Action: Mouse scrolled (378, 330) with delta (0, 0)
Screenshot: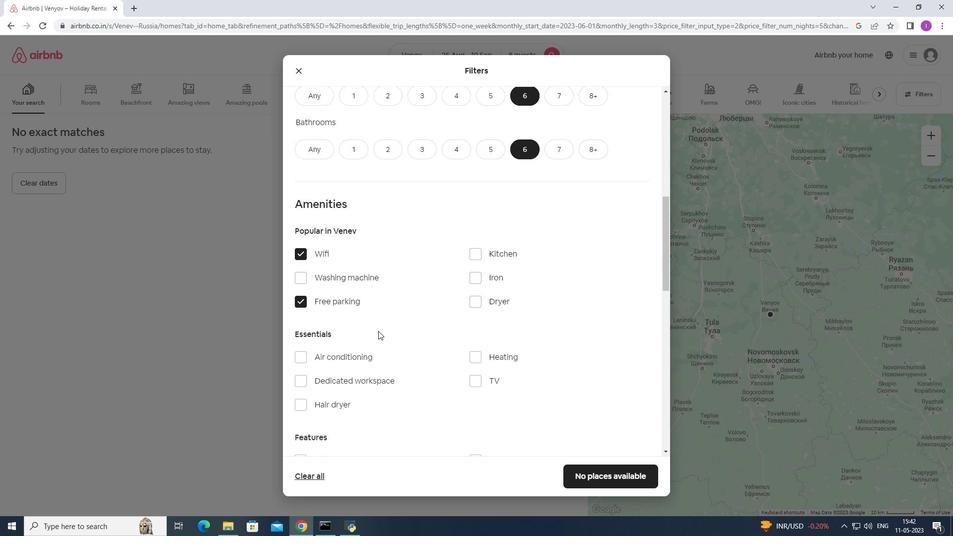 
Action: Mouse scrolled (378, 330) with delta (0, 0)
Screenshot: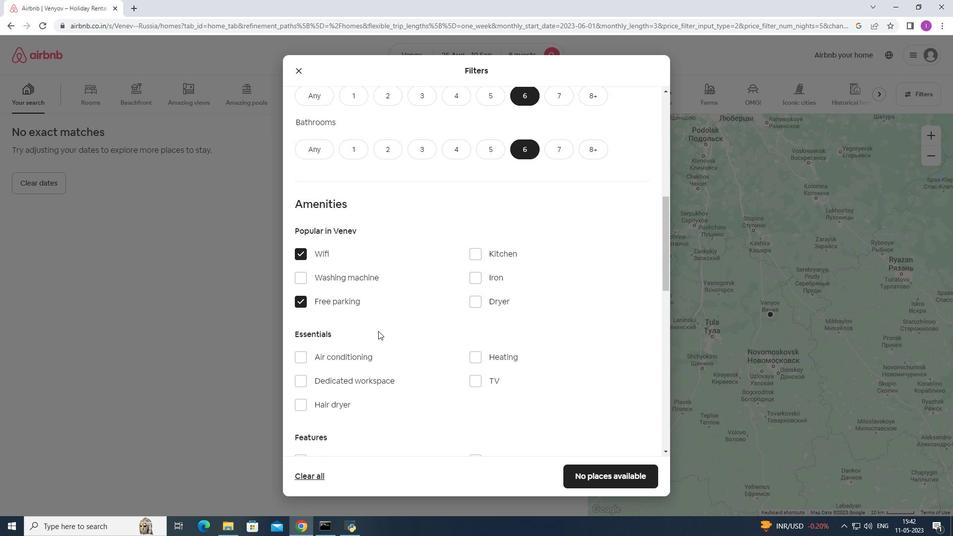 
Action: Mouse moved to (475, 284)
Screenshot: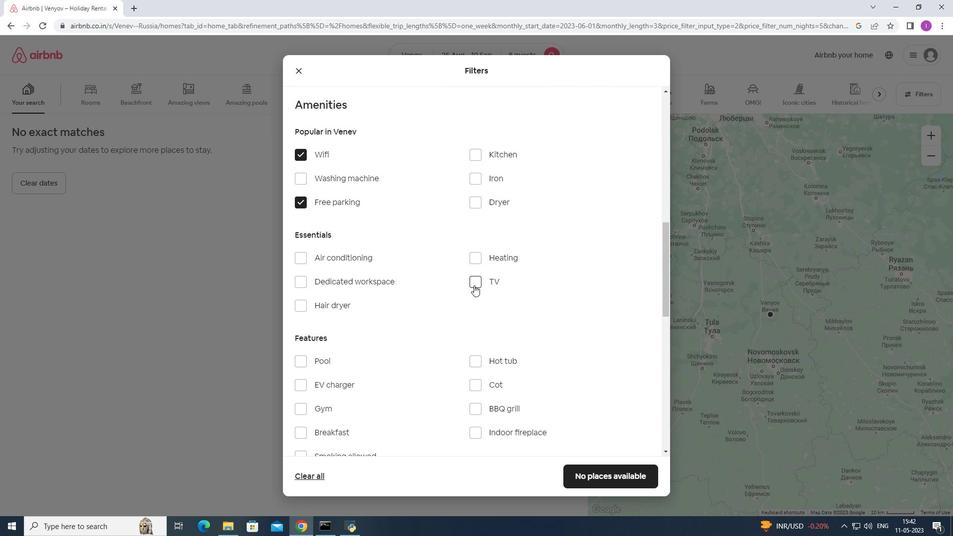 
Action: Mouse pressed left at (475, 284)
Screenshot: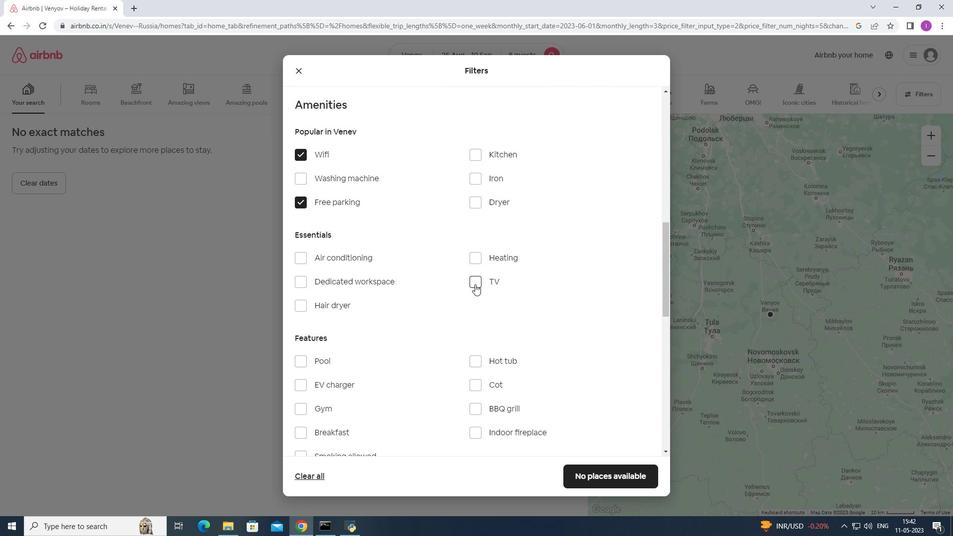 
Action: Mouse moved to (402, 335)
Screenshot: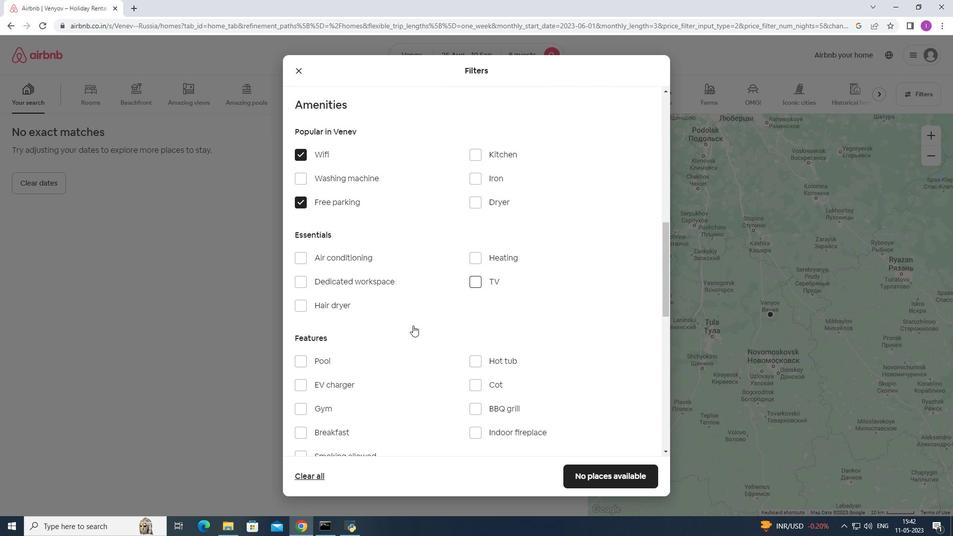 
Action: Mouse scrolled (402, 334) with delta (0, 0)
Screenshot: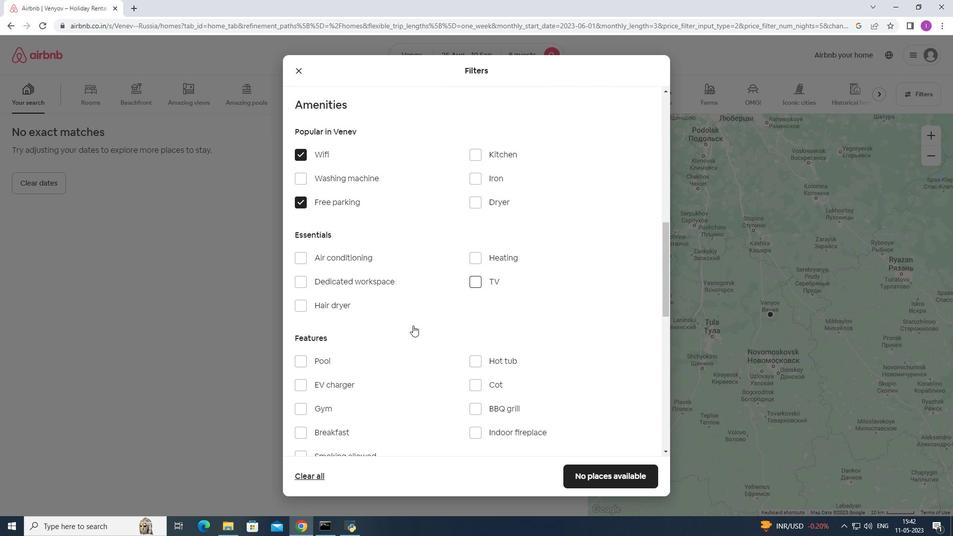 
Action: Mouse moved to (400, 339)
Screenshot: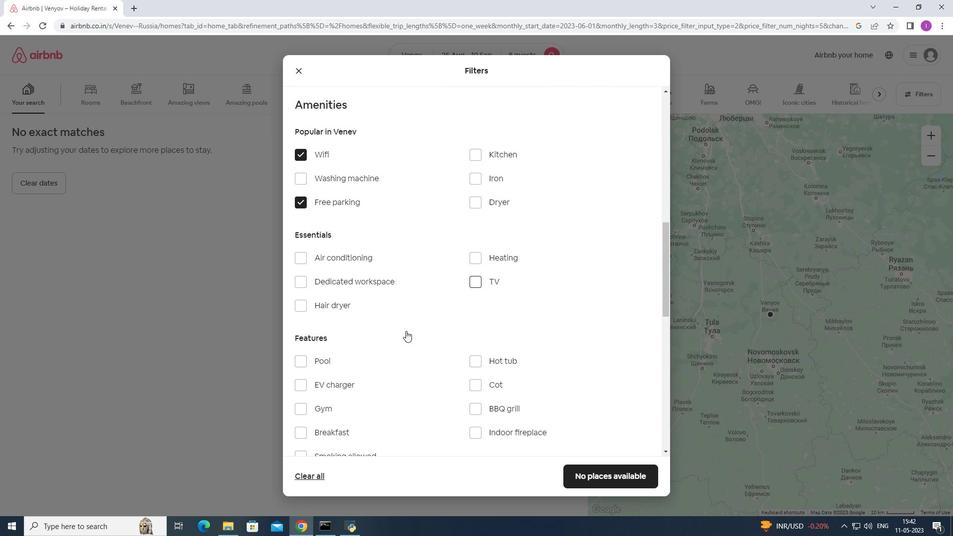
Action: Mouse scrolled (400, 338) with delta (0, 0)
Screenshot: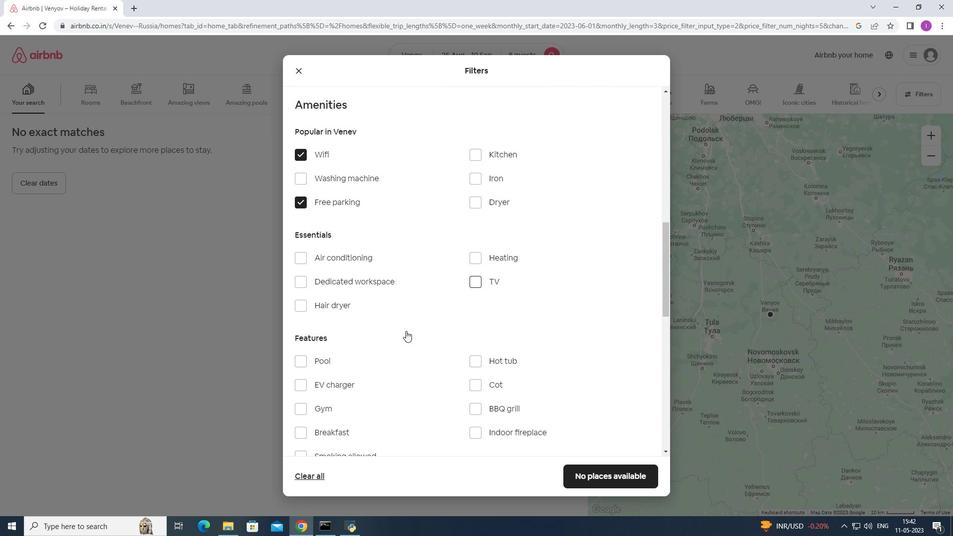 
Action: Mouse moved to (399, 340)
Screenshot: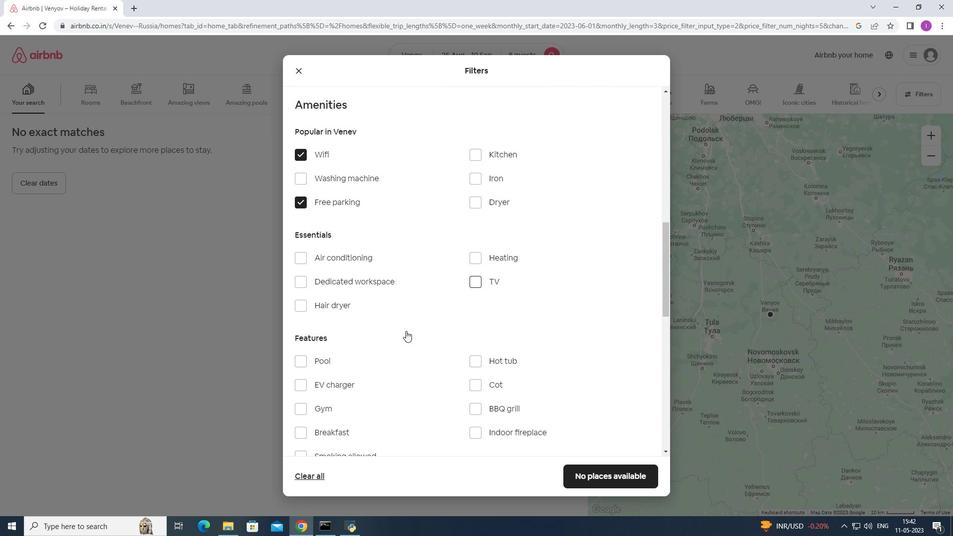 
Action: Mouse scrolled (399, 339) with delta (0, 0)
Screenshot: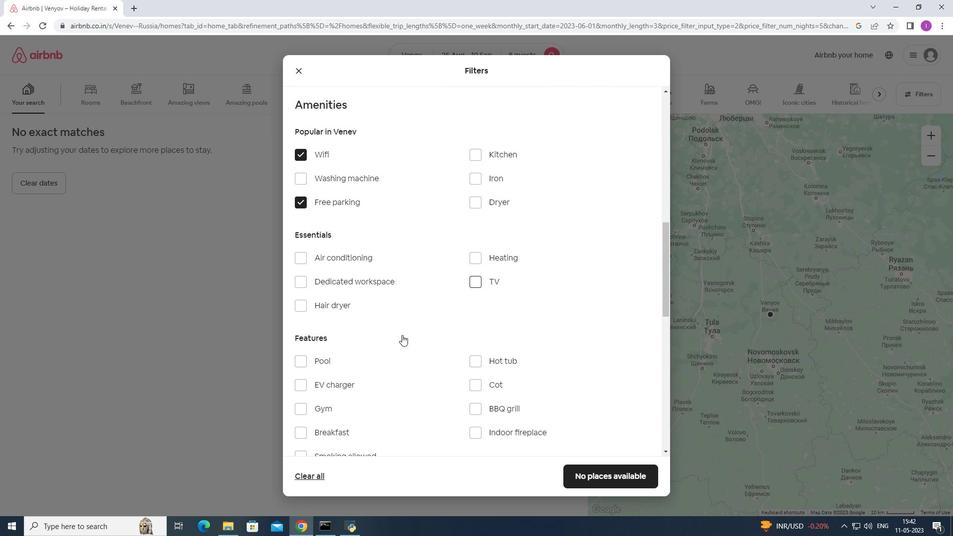 
Action: Mouse moved to (399, 341)
Screenshot: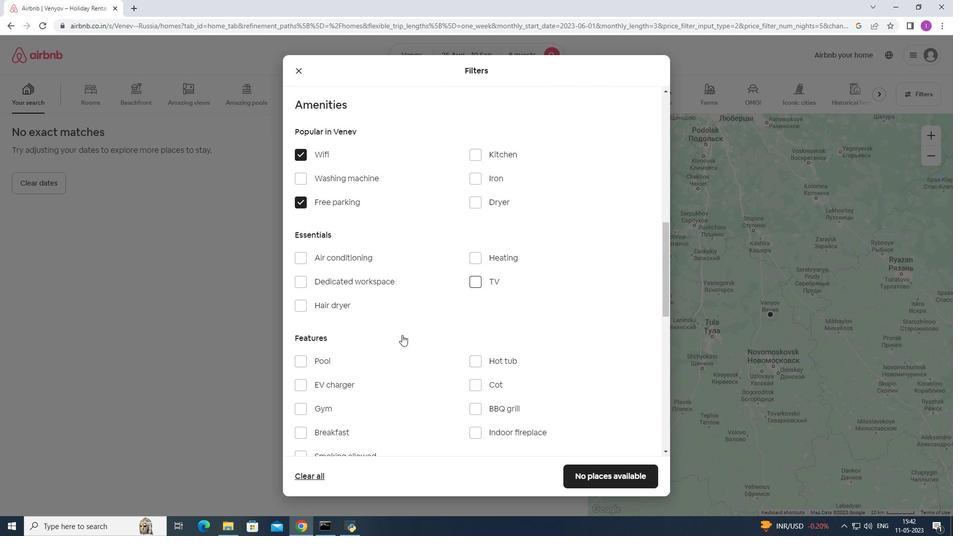 
Action: Mouse scrolled (399, 340) with delta (0, 0)
Screenshot: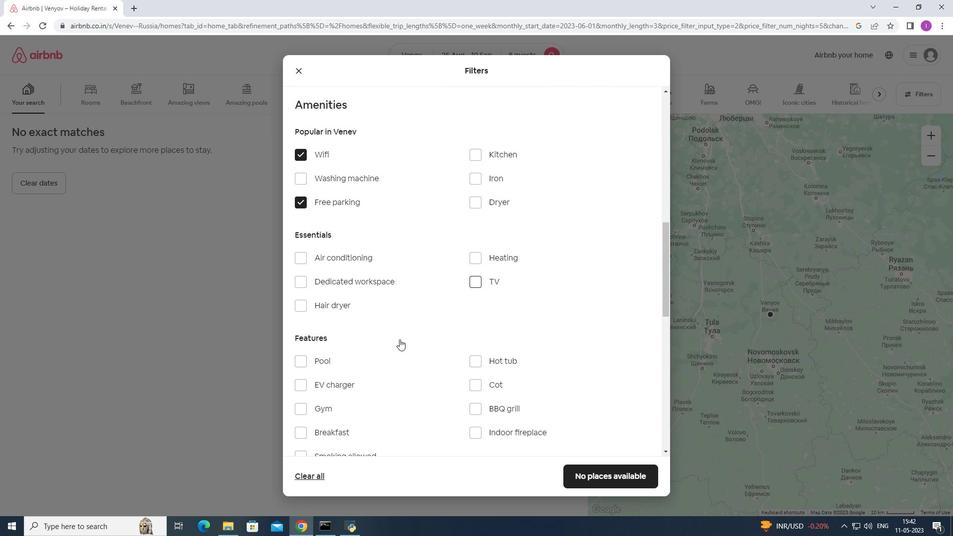 
Action: Mouse moved to (303, 213)
Screenshot: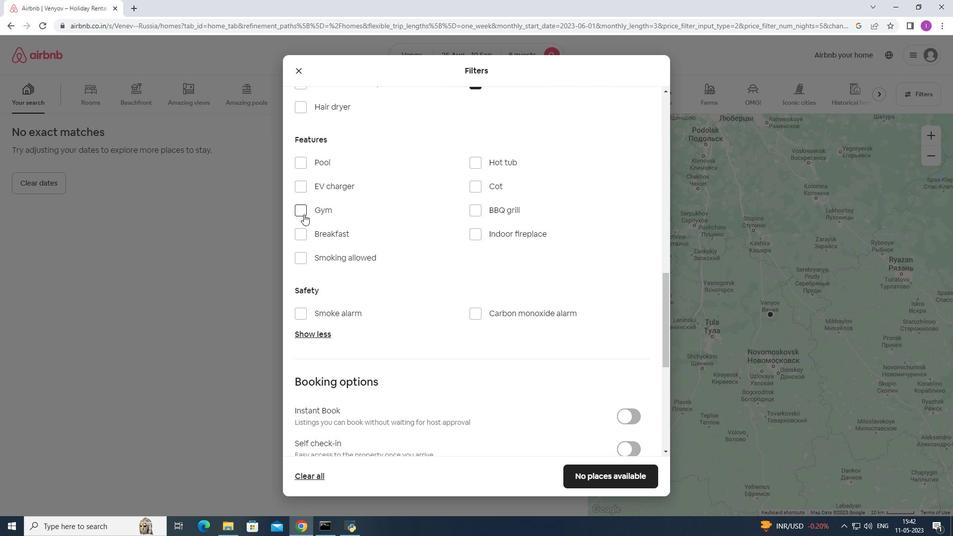 
Action: Mouse pressed left at (303, 213)
Screenshot: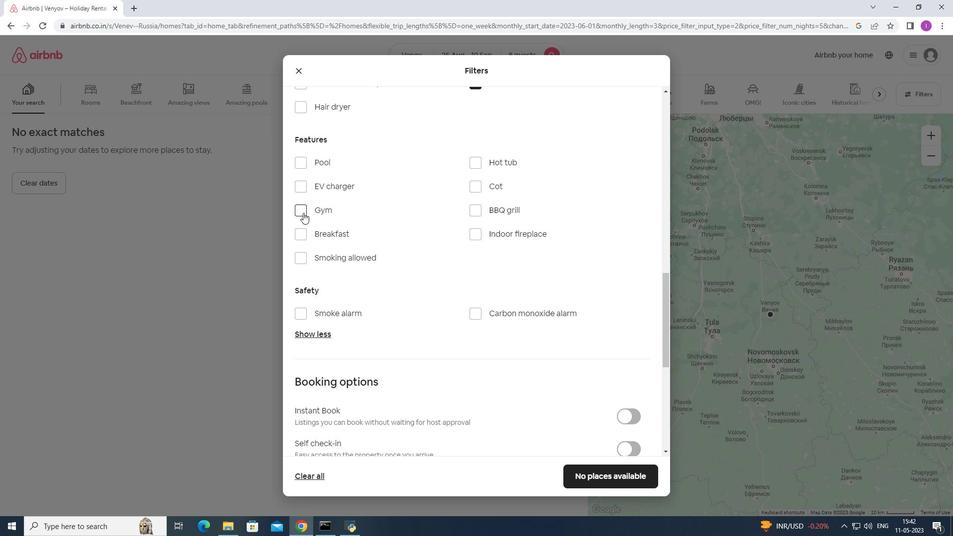 
Action: Mouse moved to (298, 229)
Screenshot: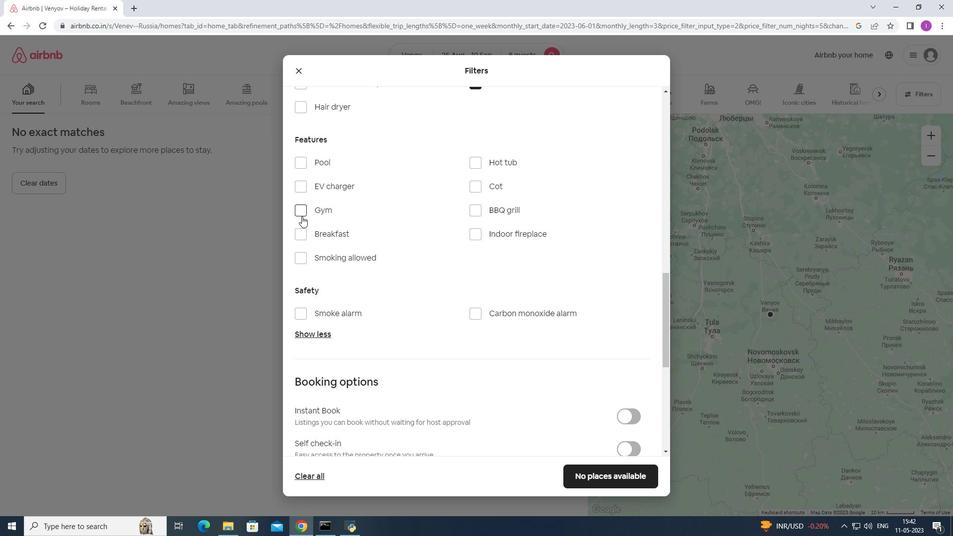 
Action: Mouse pressed left at (298, 229)
Screenshot: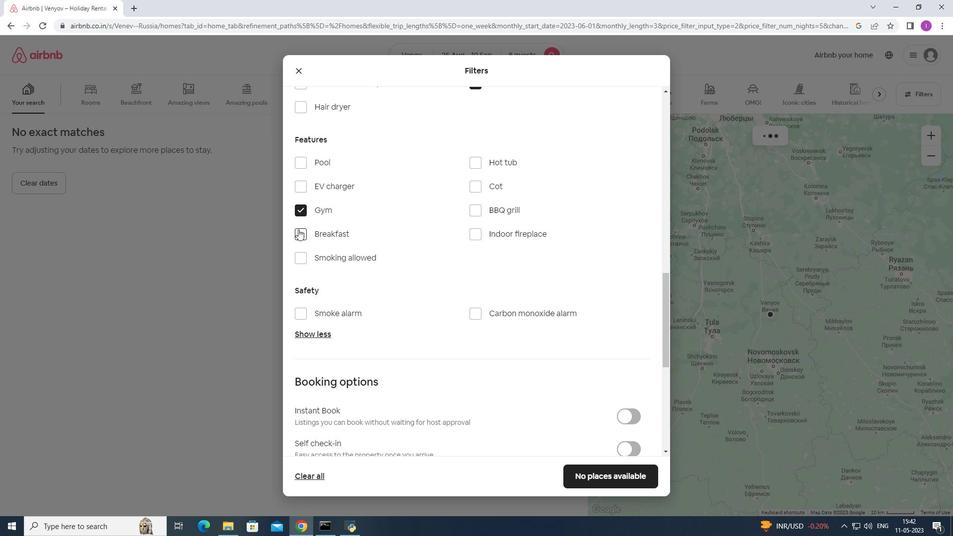 
Action: Mouse moved to (412, 255)
Screenshot: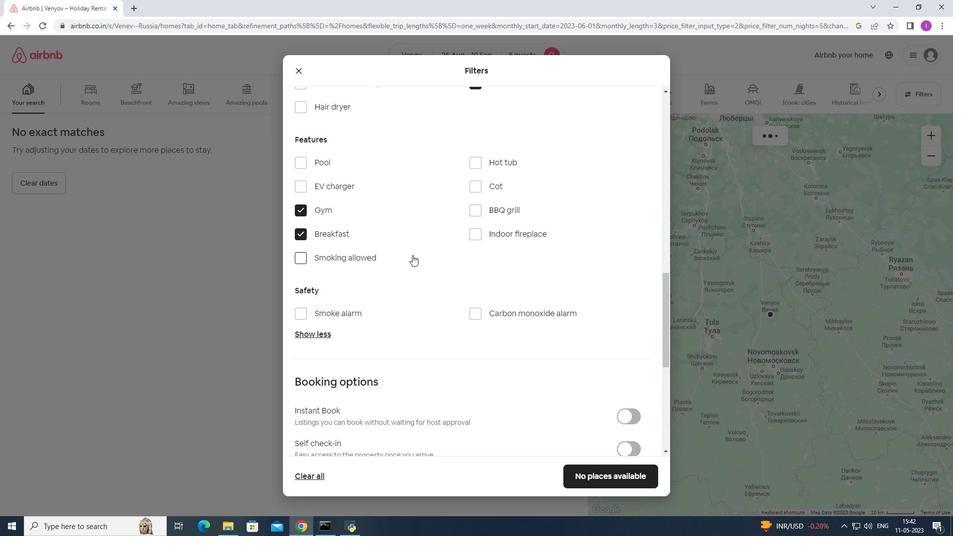 
Action: Mouse scrolled (412, 255) with delta (0, 0)
Screenshot: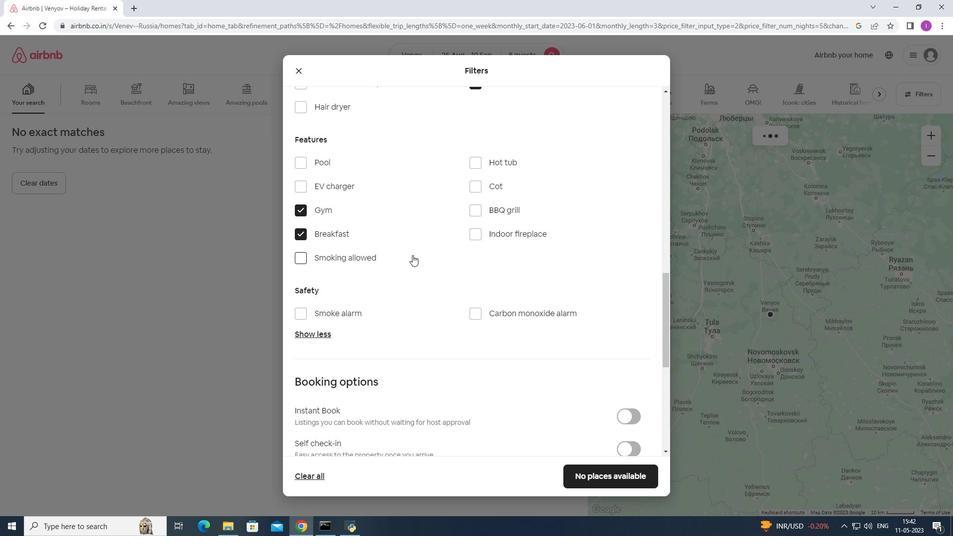 
Action: Mouse scrolled (412, 255) with delta (0, 0)
Screenshot: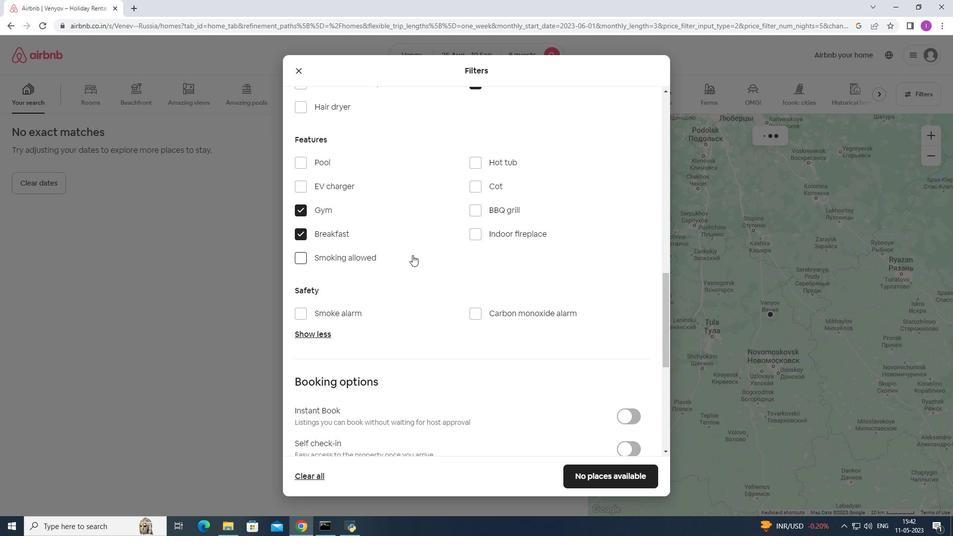 
Action: Mouse scrolled (412, 255) with delta (0, 0)
Screenshot: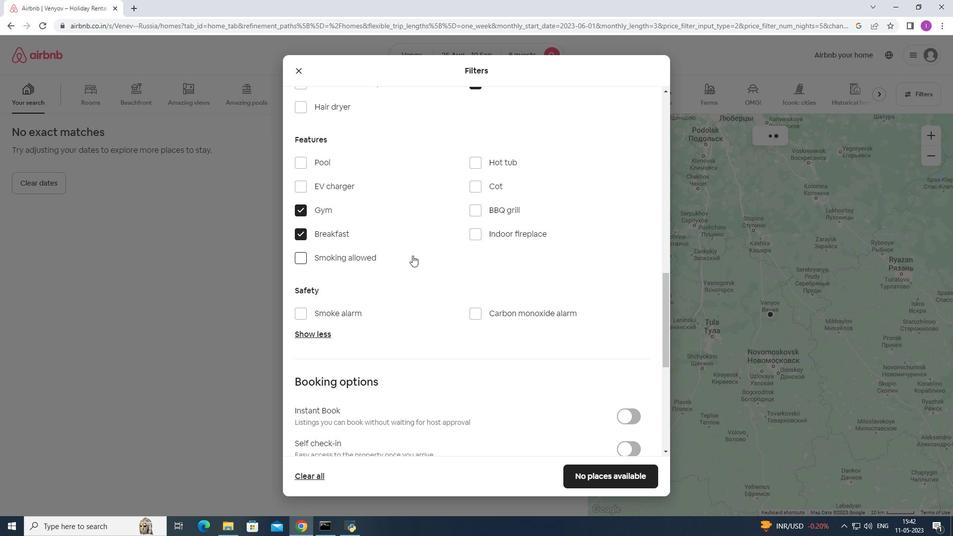 
Action: Mouse scrolled (412, 255) with delta (0, 0)
Screenshot: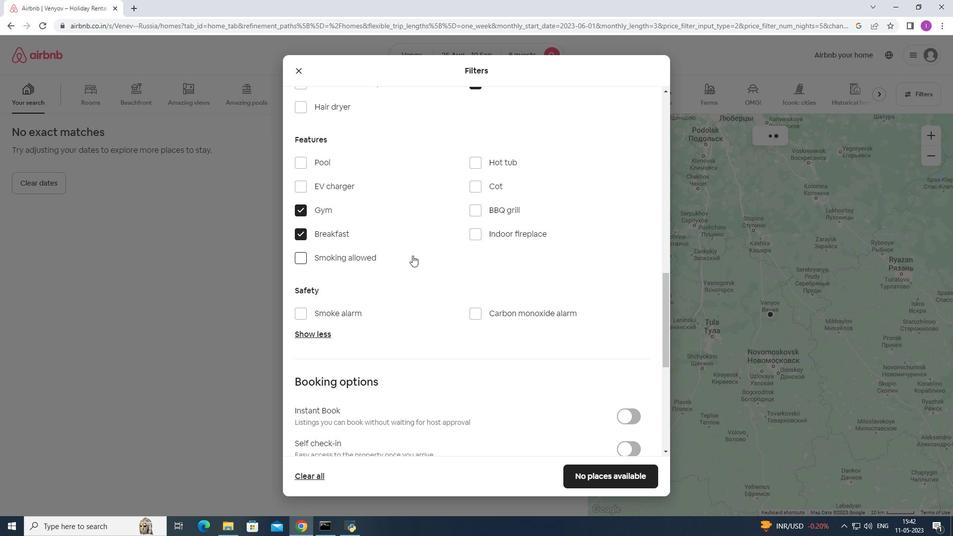 
Action: Mouse moved to (634, 252)
Screenshot: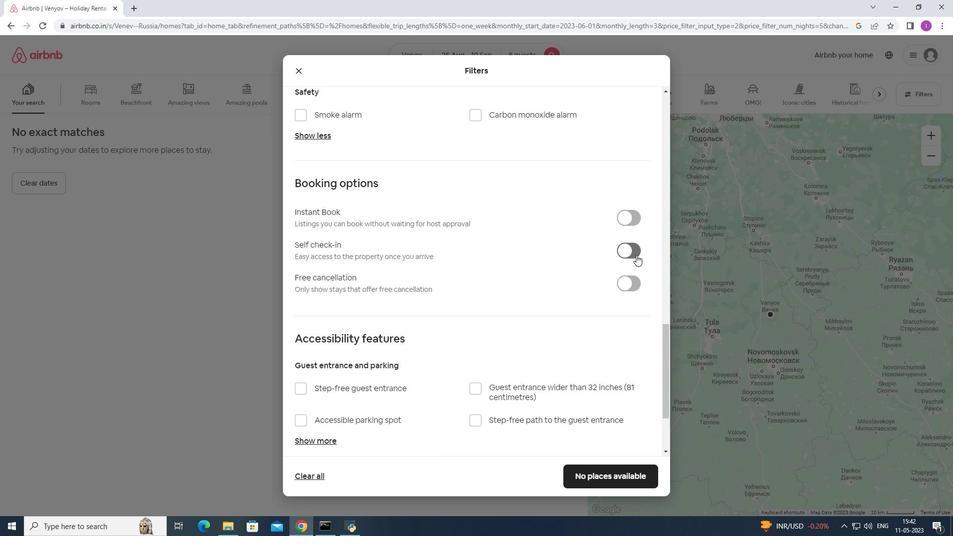 
Action: Mouse pressed left at (634, 252)
Screenshot: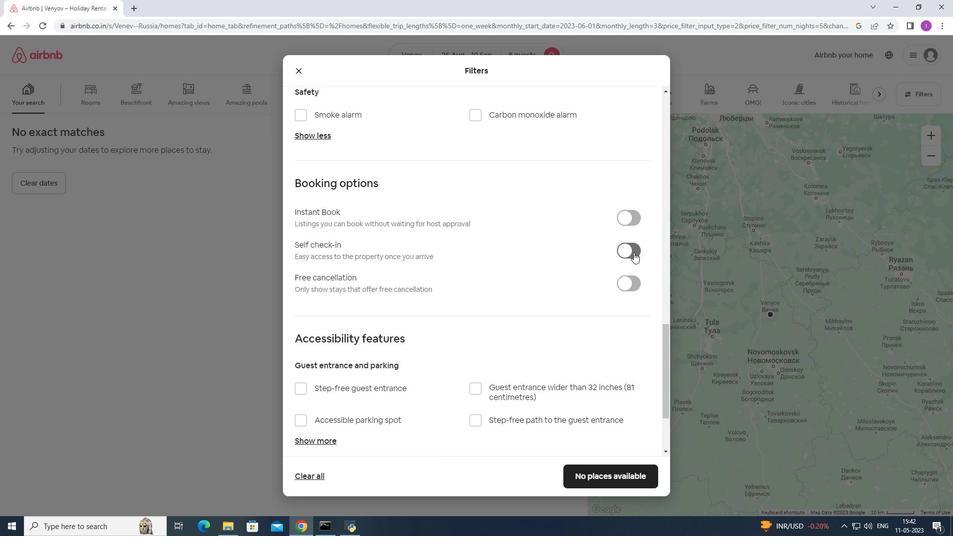 
Action: Mouse moved to (479, 349)
Screenshot: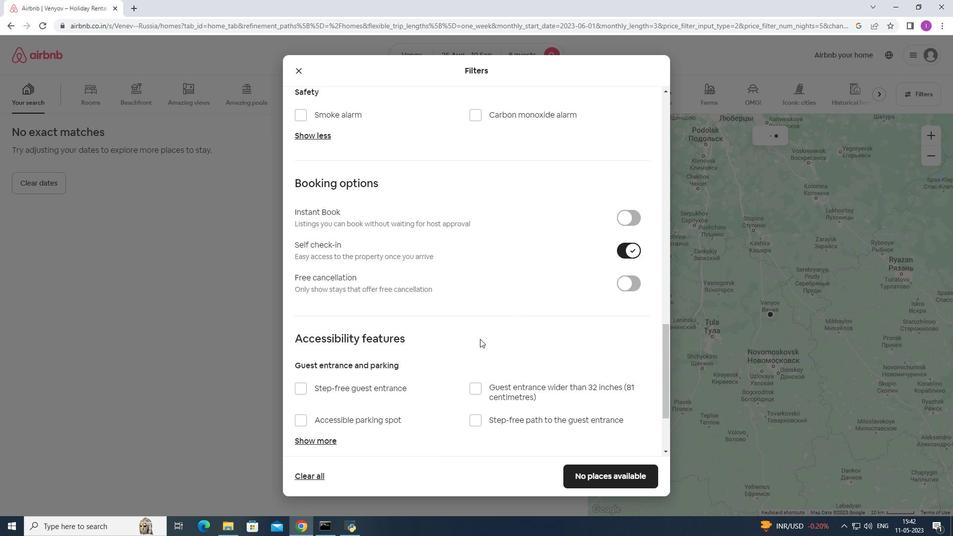
Action: Mouse scrolled (479, 348) with delta (0, 0)
Screenshot: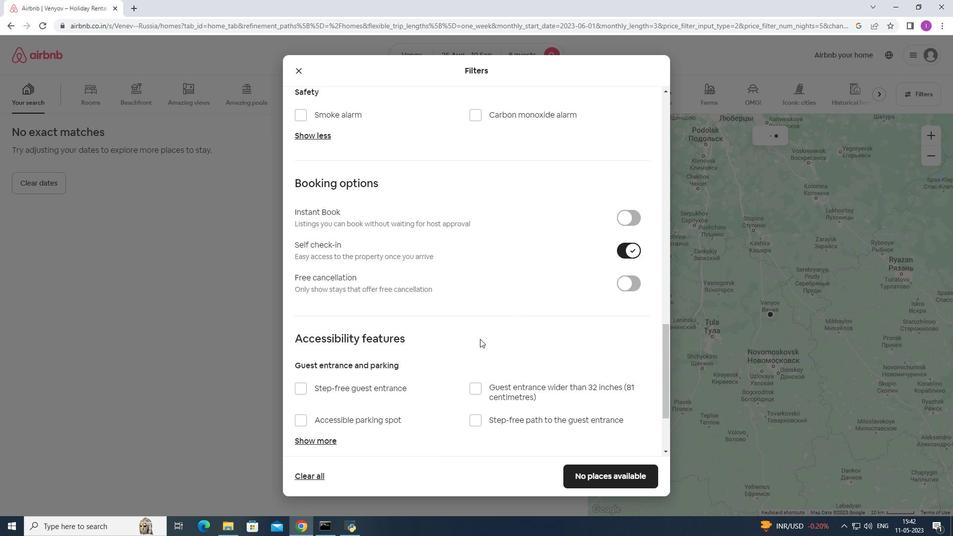 
Action: Mouse moved to (479, 355)
Screenshot: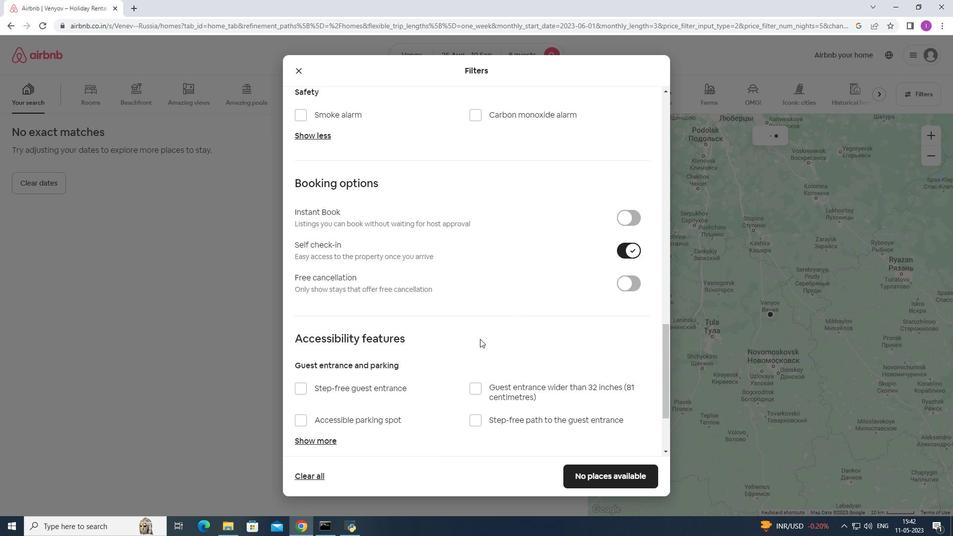 
Action: Mouse scrolled (479, 355) with delta (0, 0)
Screenshot: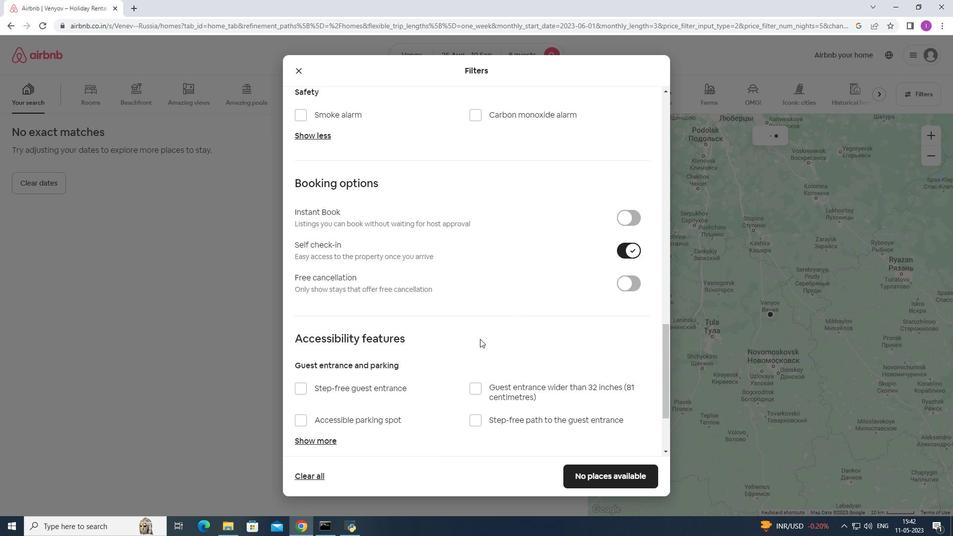 
Action: Mouse moved to (480, 357)
Screenshot: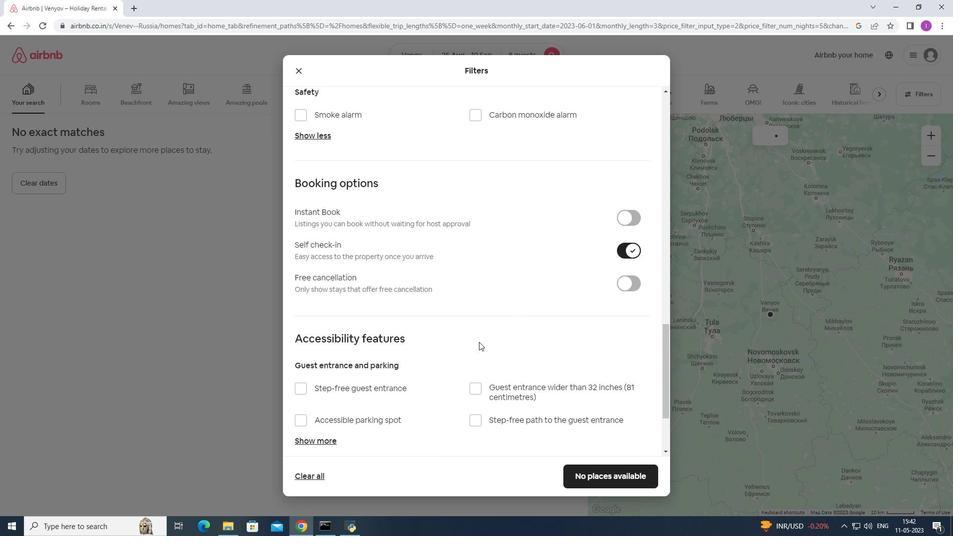 
Action: Mouse scrolled (480, 357) with delta (0, 0)
Screenshot: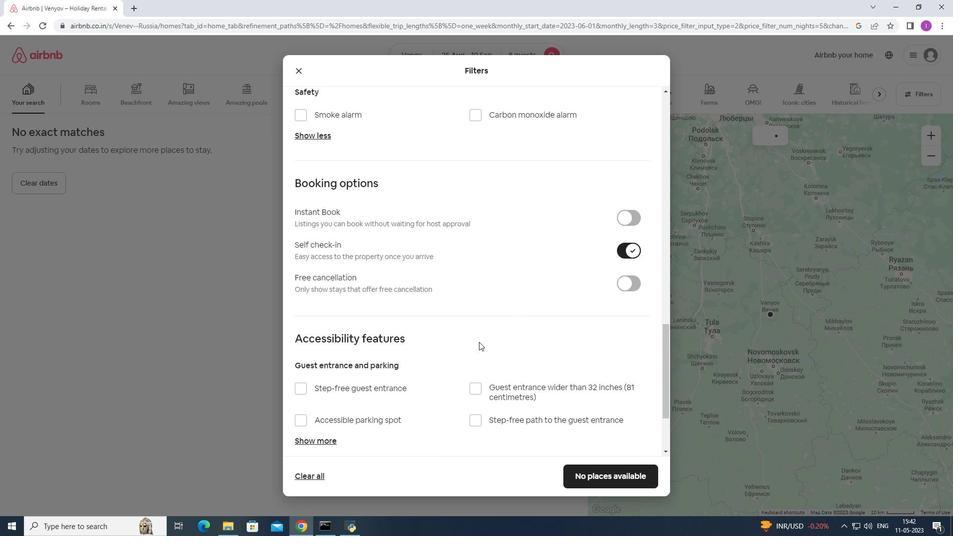 
Action: Mouse scrolled (480, 357) with delta (0, 0)
Screenshot: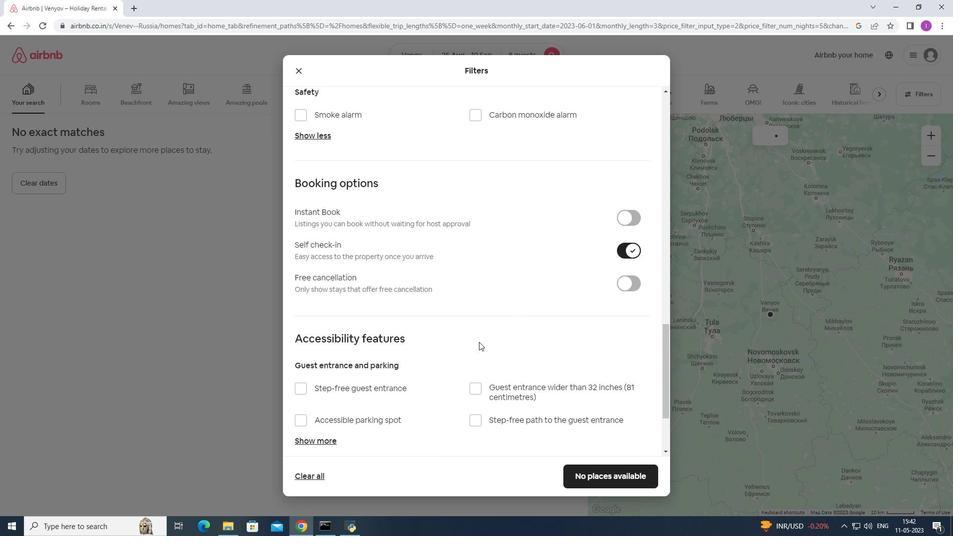 
Action: Mouse moved to (480, 358)
Screenshot: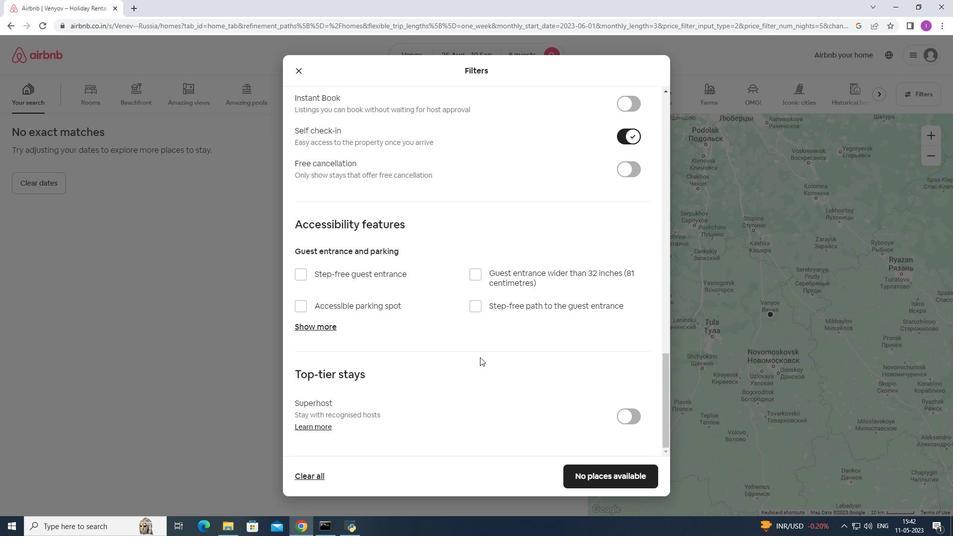 
Action: Mouse scrolled (480, 357) with delta (0, 0)
Screenshot: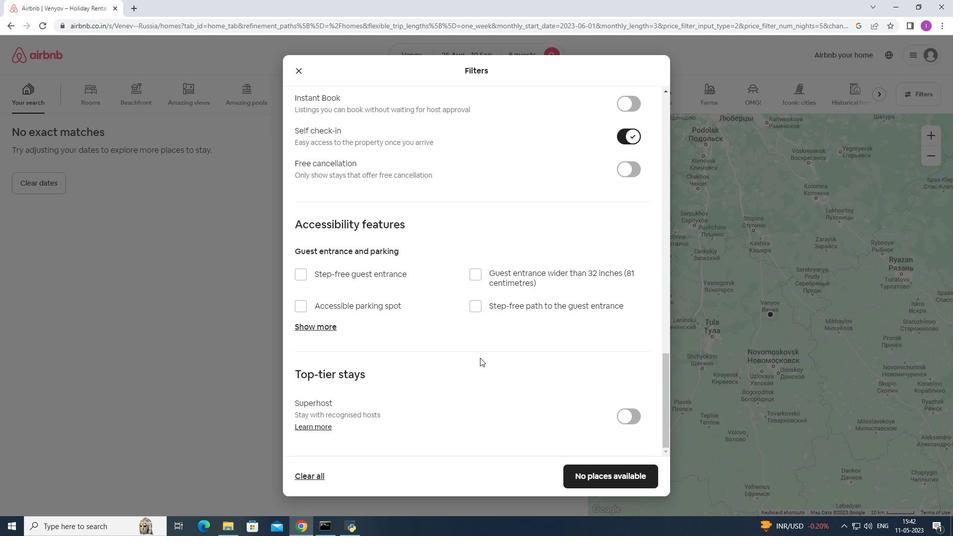 
Action: Mouse scrolled (480, 357) with delta (0, 0)
Screenshot: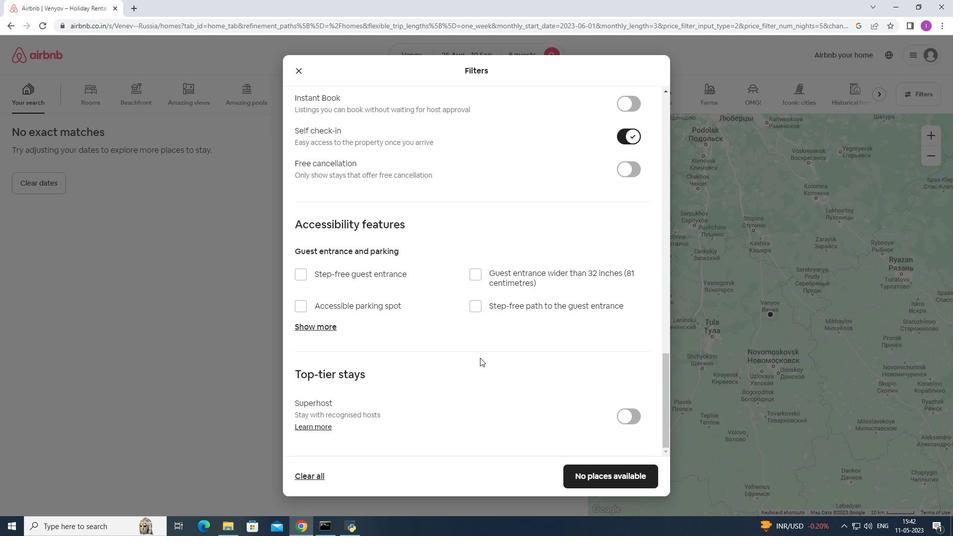 
Action: Mouse scrolled (480, 357) with delta (0, 0)
Screenshot: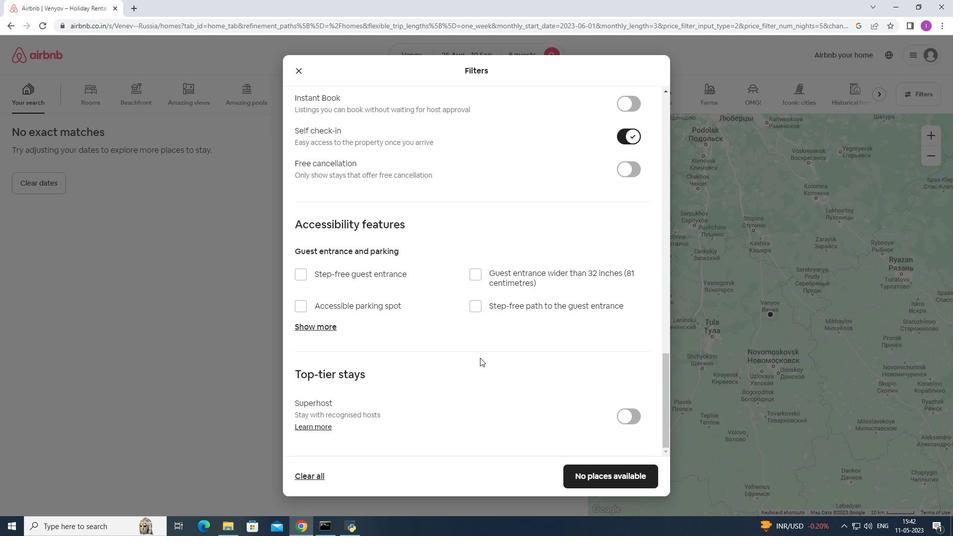 
Action: Mouse scrolled (480, 357) with delta (0, 0)
Screenshot: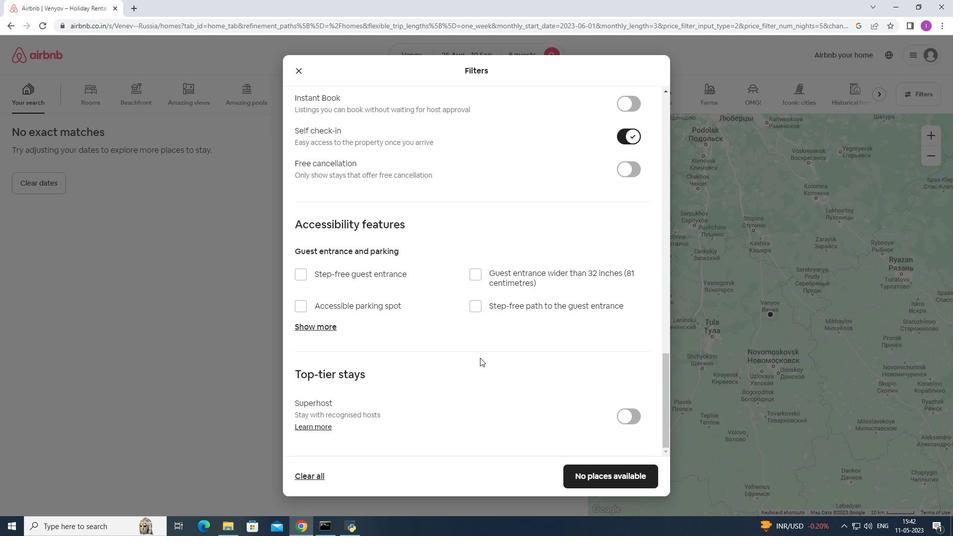 
Action: Mouse scrolled (480, 357) with delta (0, 0)
Screenshot: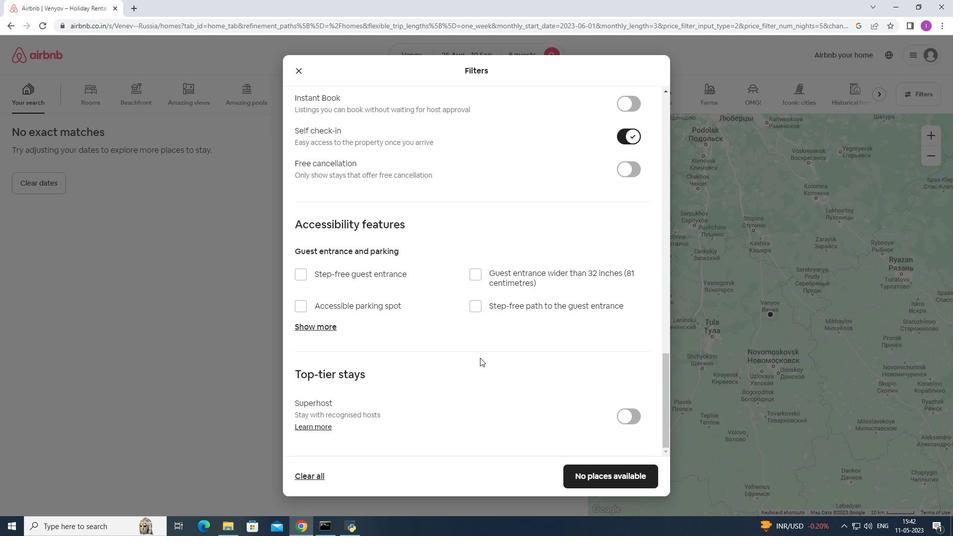 
Action: Mouse scrolled (480, 357) with delta (0, 0)
Screenshot: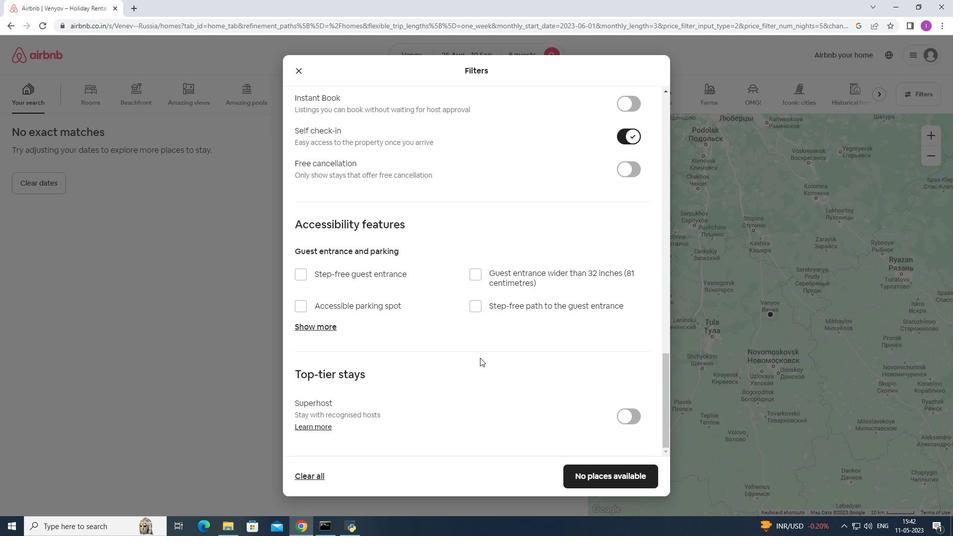 
Action: Mouse moved to (480, 358)
Screenshot: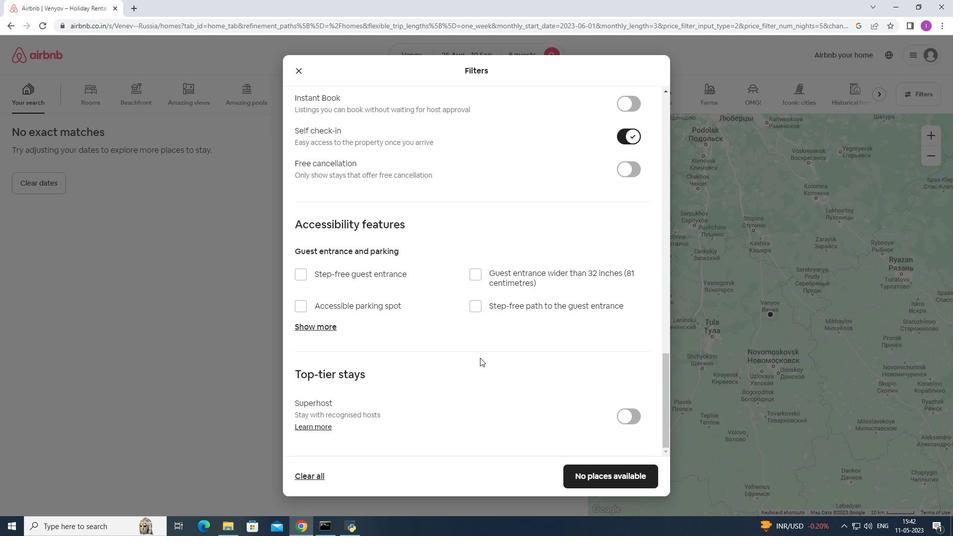 
Action: Mouse scrolled (480, 358) with delta (0, 0)
Screenshot: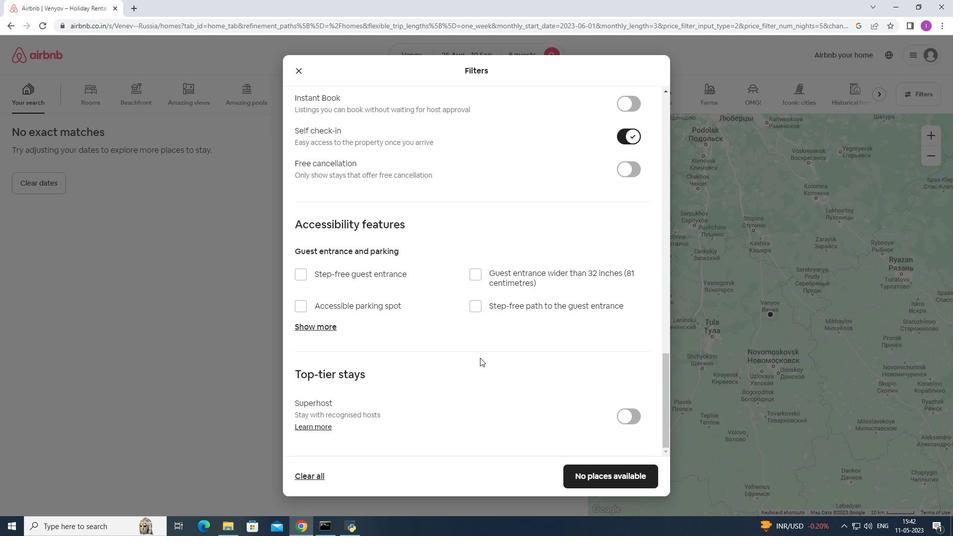 
Action: Mouse moved to (480, 359)
Screenshot: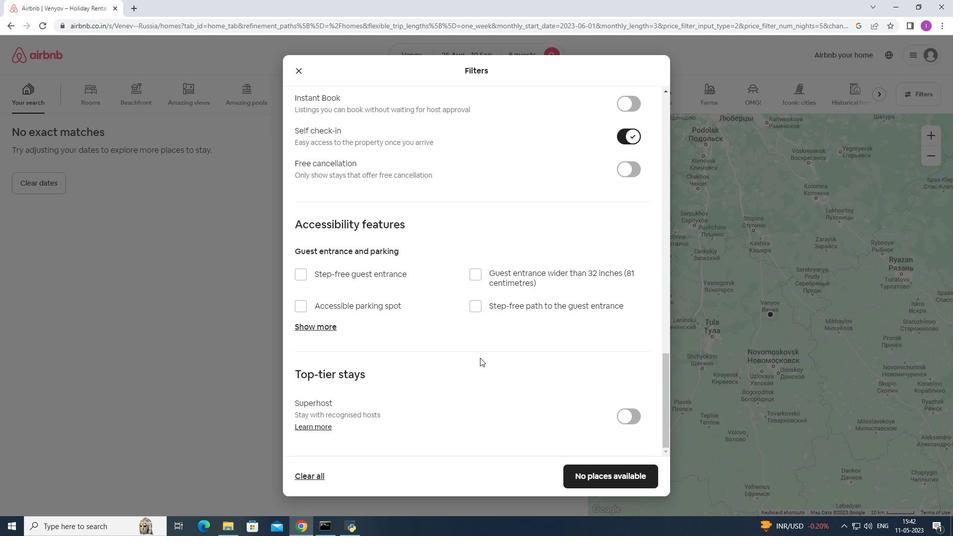 
Action: Mouse scrolled (480, 359) with delta (0, 0)
Screenshot: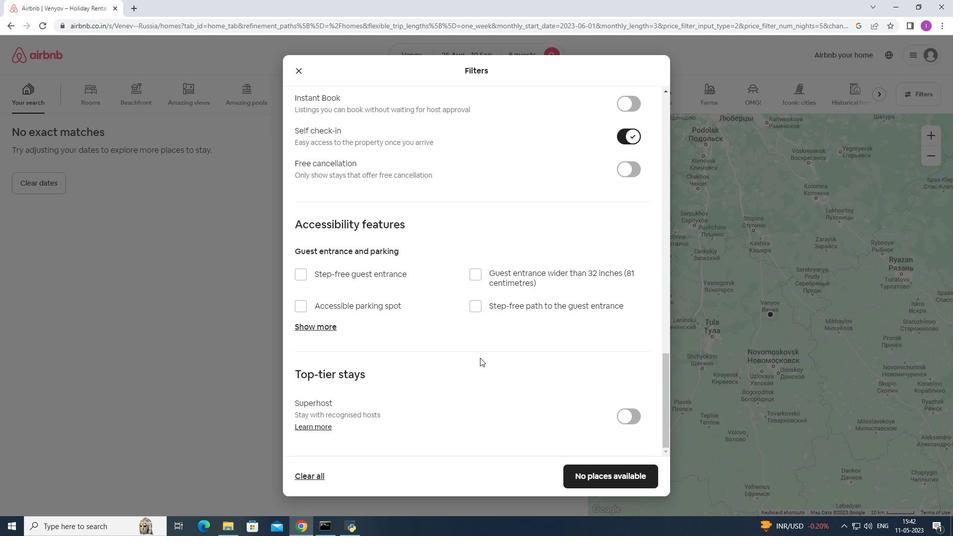 
Action: Mouse moved to (480, 360)
Screenshot: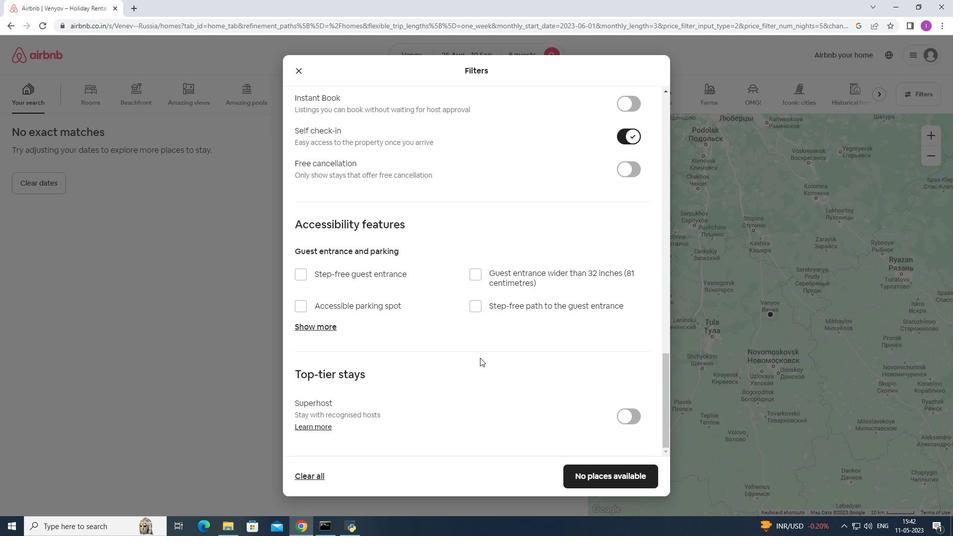 
Action: Mouse scrolled (480, 359) with delta (0, 0)
Screenshot: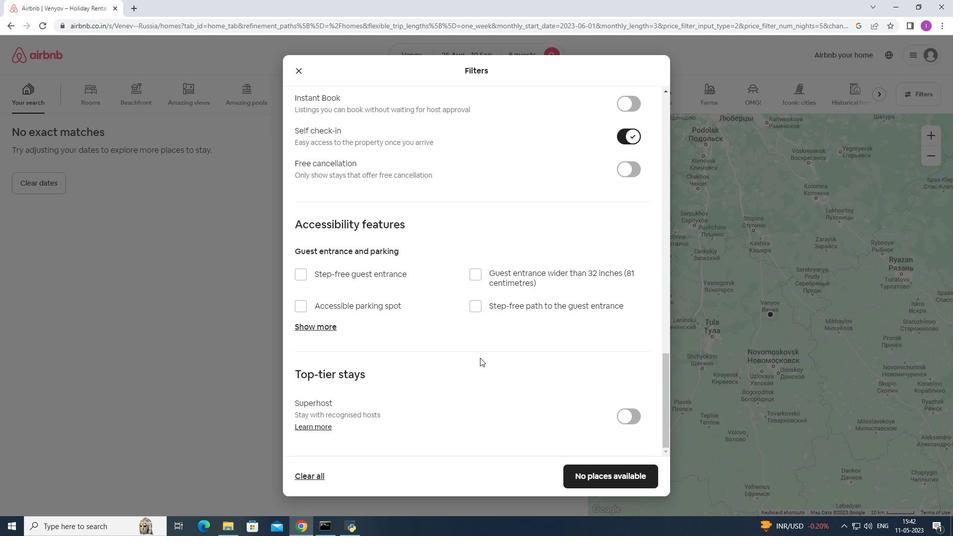 
Action: Mouse moved to (621, 477)
Screenshot: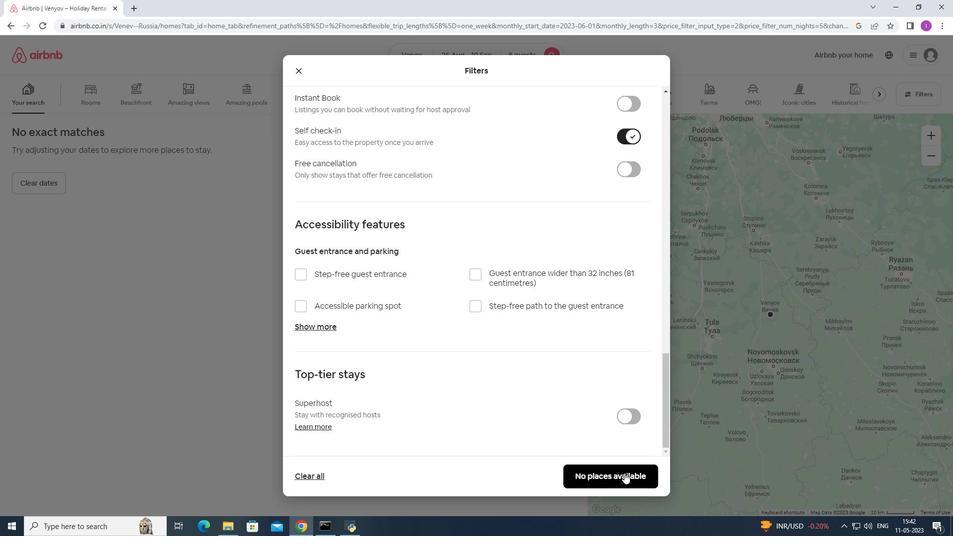 
Action: Mouse pressed left at (621, 477)
Screenshot: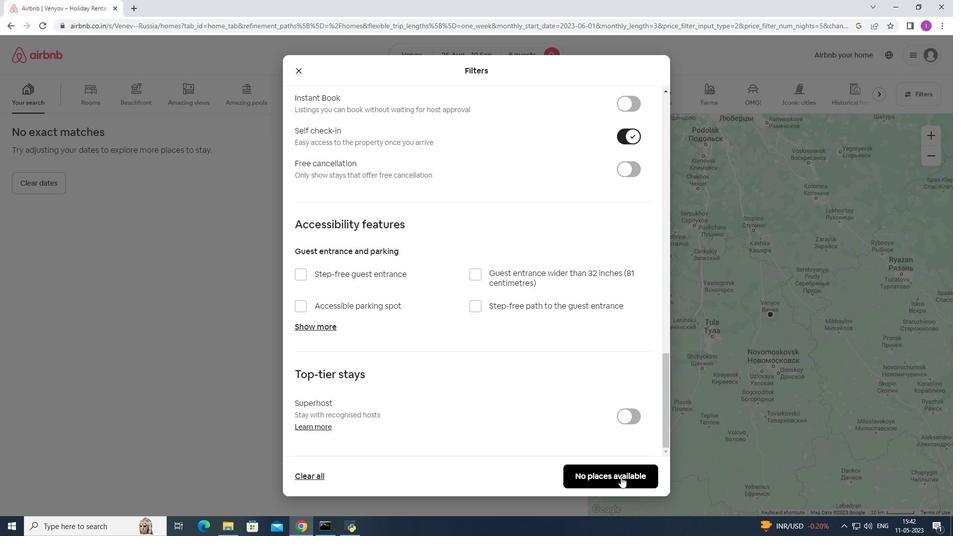 
Action: Mouse moved to (620, 467)
Screenshot: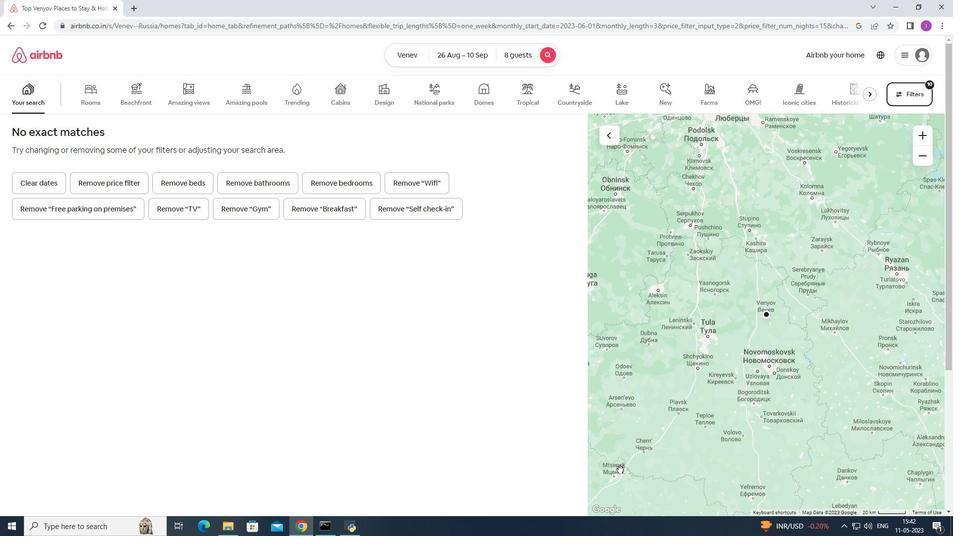 
